 Task: Find connections with filter location Sofifi with filter topic #Motivationwith filter profile language Spanish with filter current company Cyient with filter school CMR Group of Institutions with filter industry Renewable Energy Equipment Manufacturing with filter service category Copywriting with filter keywords title Cruise Director
Action: Mouse moved to (503, 54)
Screenshot: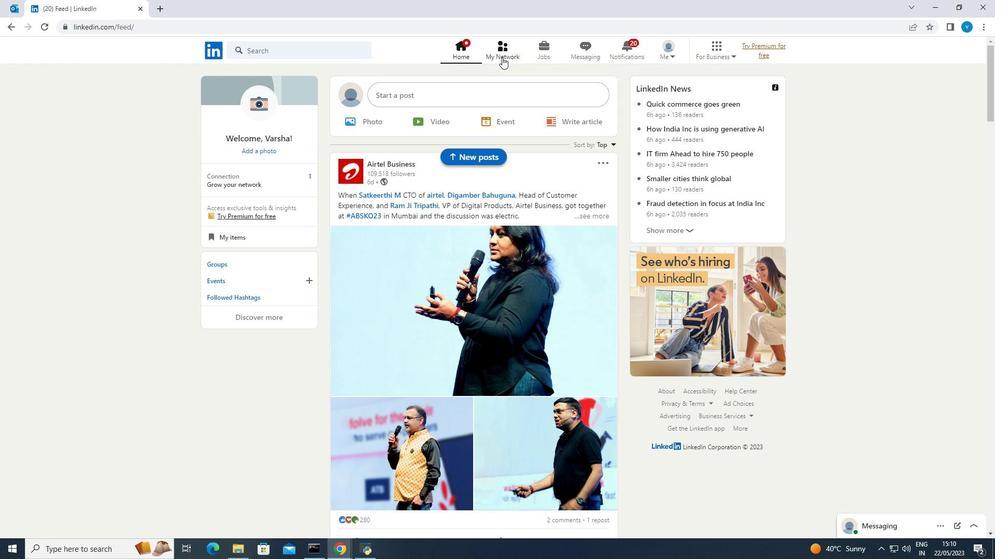 
Action: Mouse pressed left at (503, 54)
Screenshot: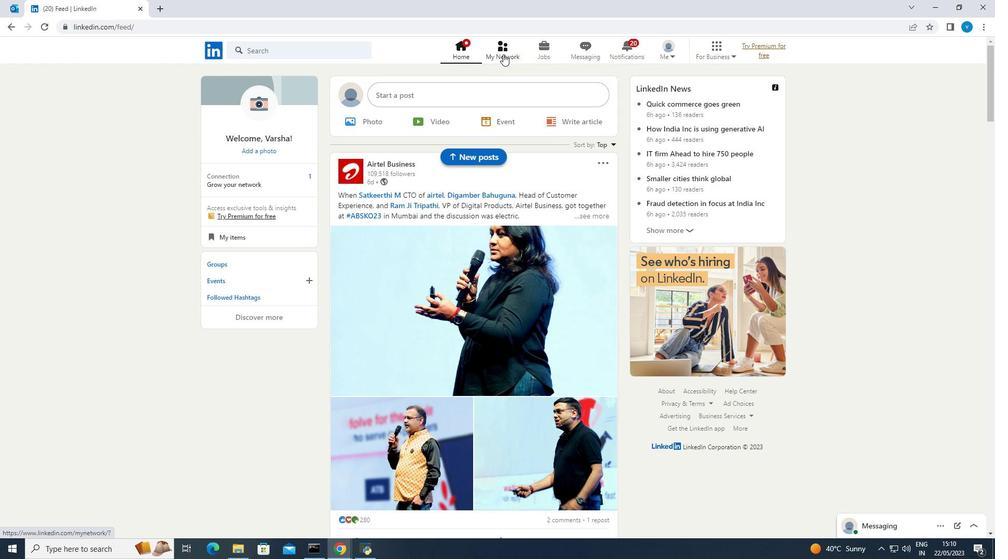 
Action: Mouse moved to (315, 107)
Screenshot: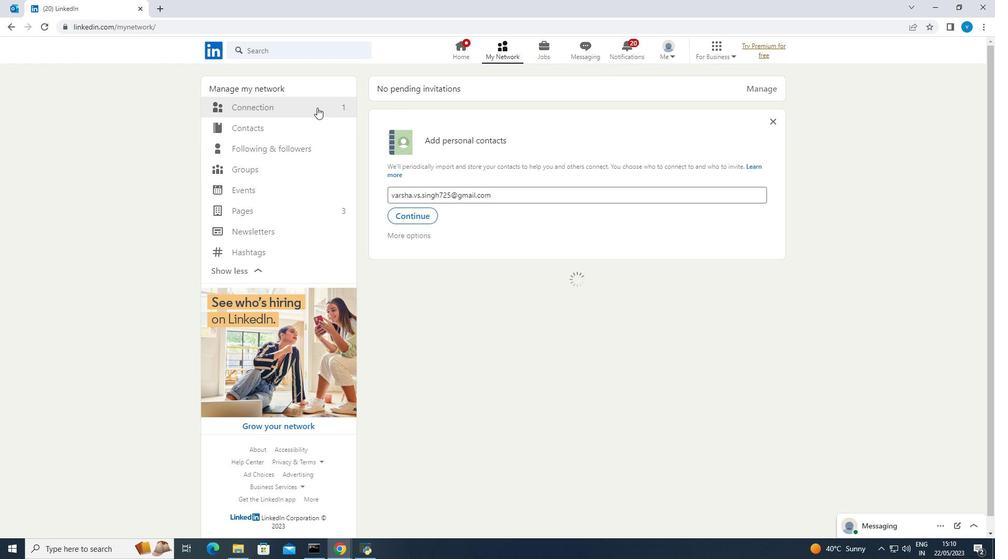 
Action: Mouse pressed left at (315, 107)
Screenshot: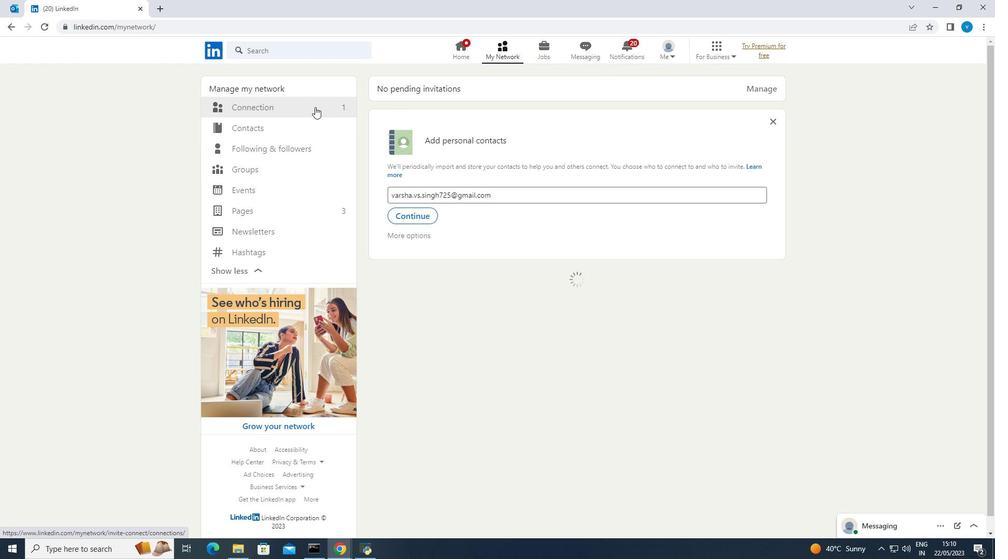 
Action: Mouse moved to (559, 105)
Screenshot: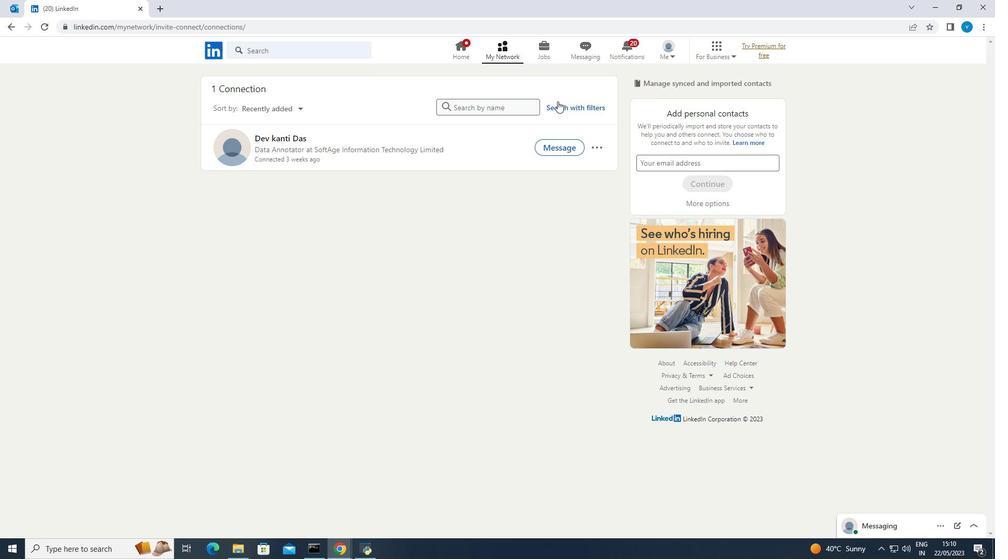 
Action: Mouse pressed left at (559, 105)
Screenshot: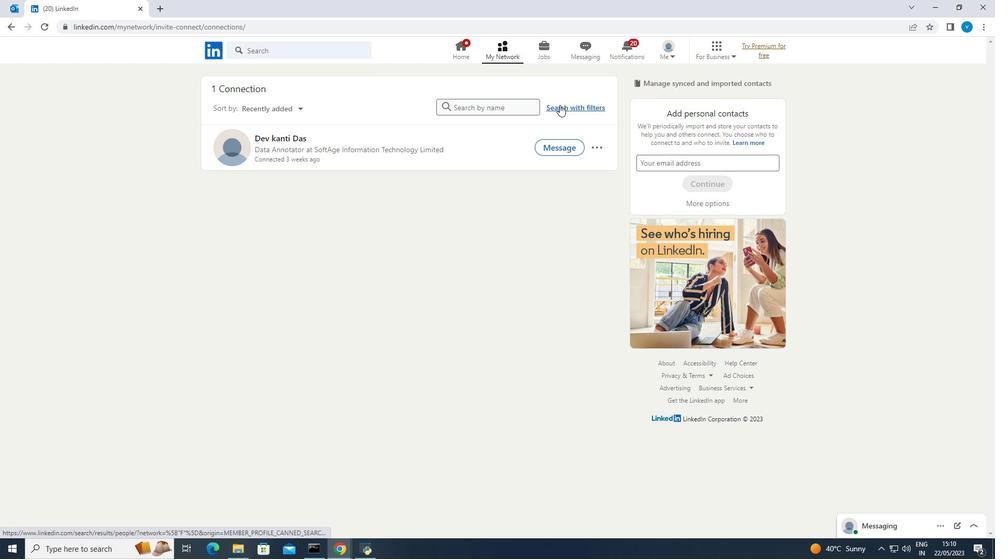 
Action: Mouse moved to (534, 80)
Screenshot: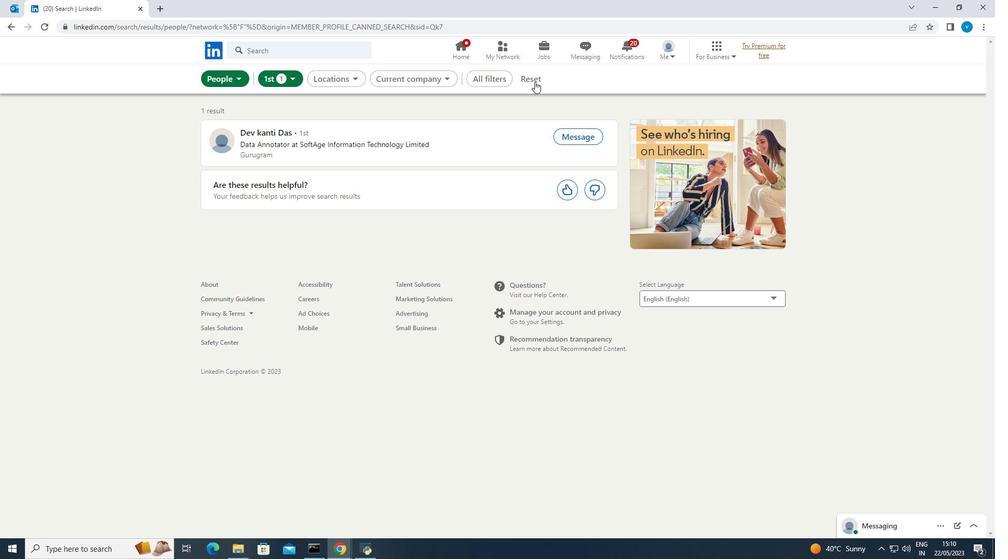 
Action: Mouse pressed left at (534, 80)
Screenshot: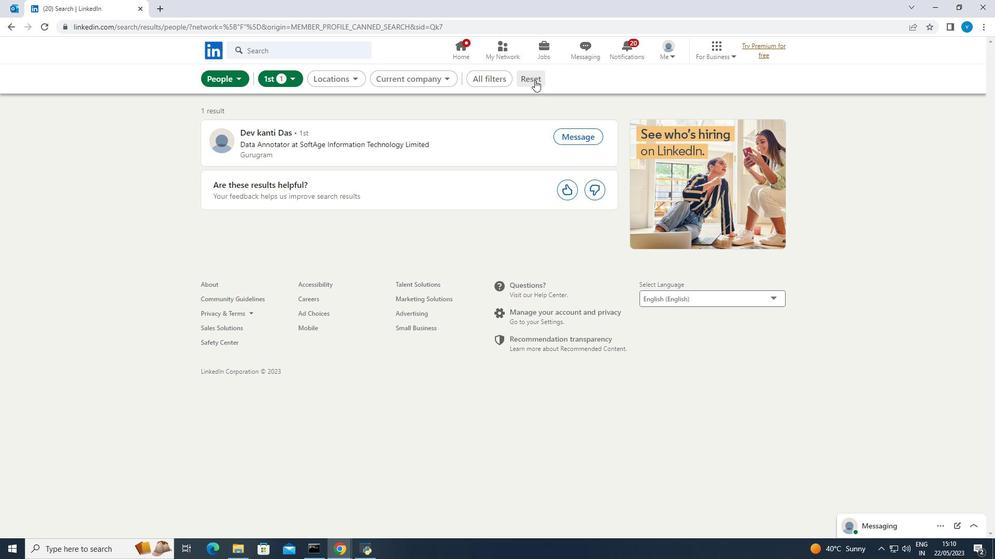 
Action: Mouse moved to (529, 80)
Screenshot: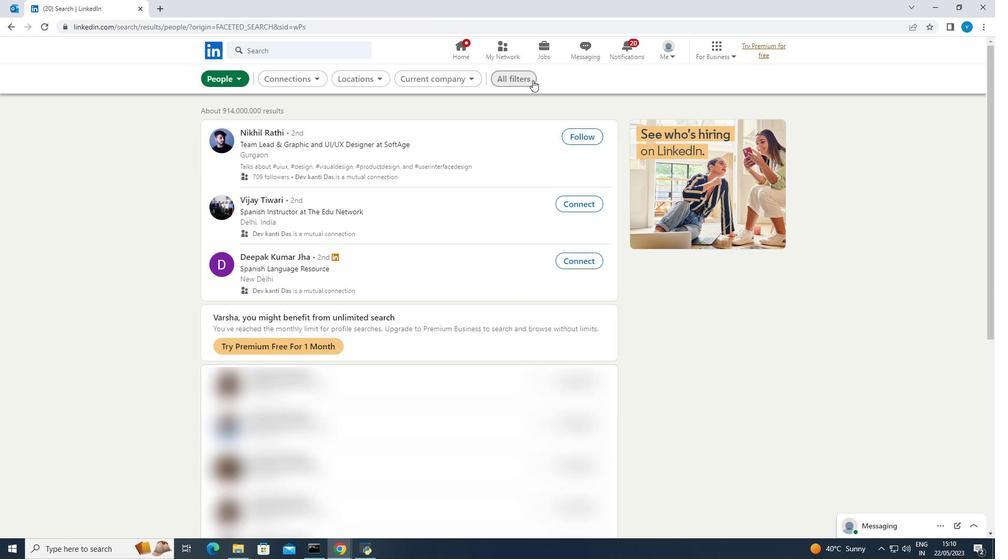 
Action: Mouse pressed left at (529, 80)
Screenshot: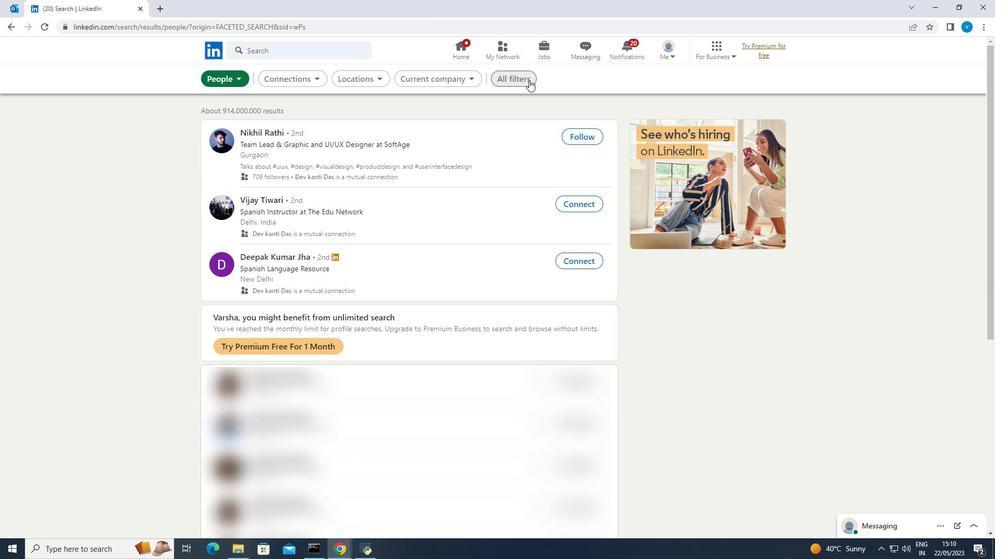 
Action: Mouse moved to (758, 182)
Screenshot: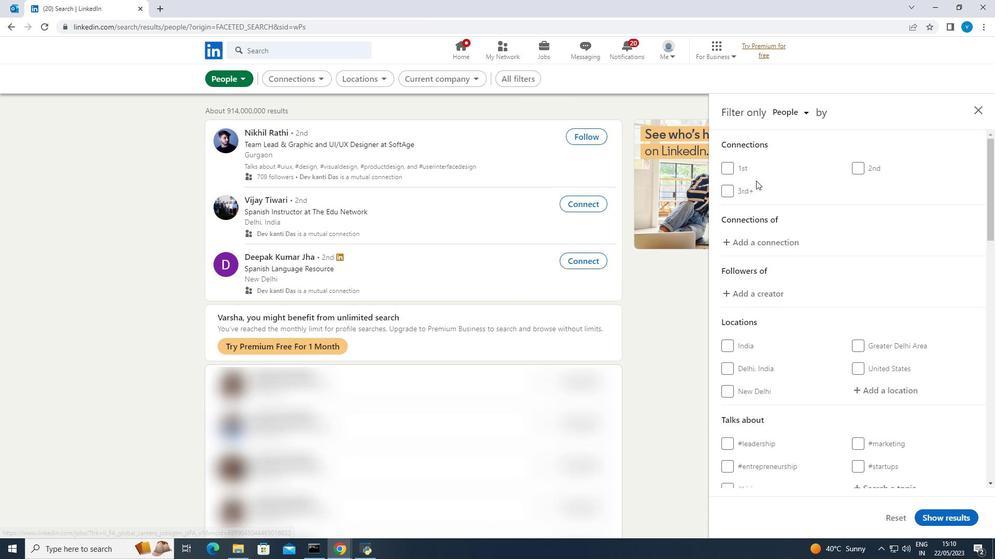 
Action: Mouse scrolled (758, 181) with delta (0, 0)
Screenshot: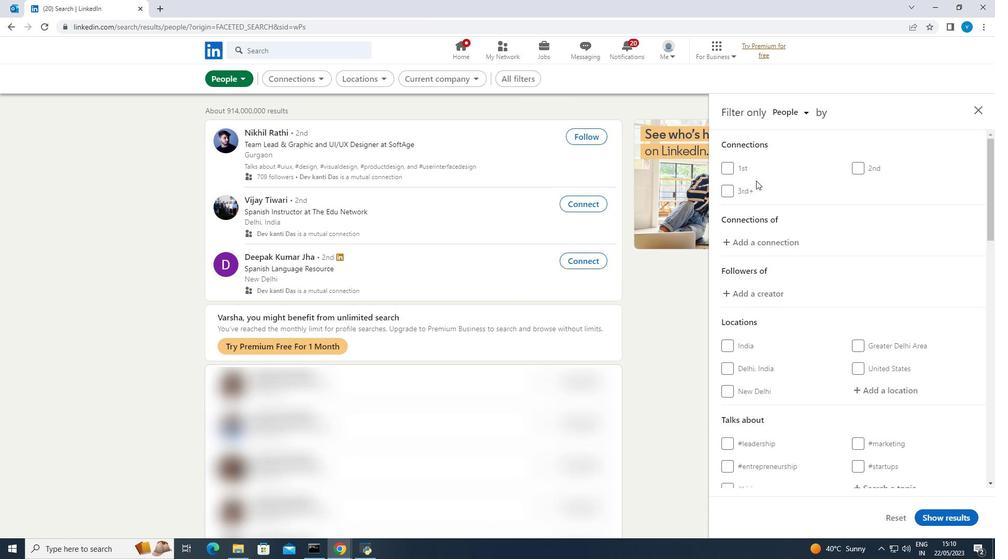 
Action: Mouse moved to (759, 182)
Screenshot: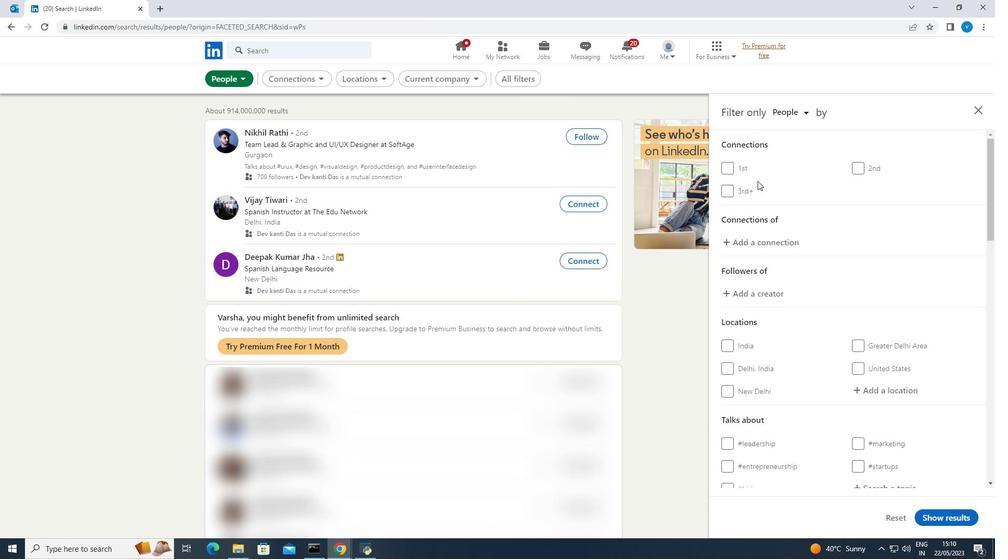 
Action: Mouse scrolled (759, 182) with delta (0, 0)
Screenshot: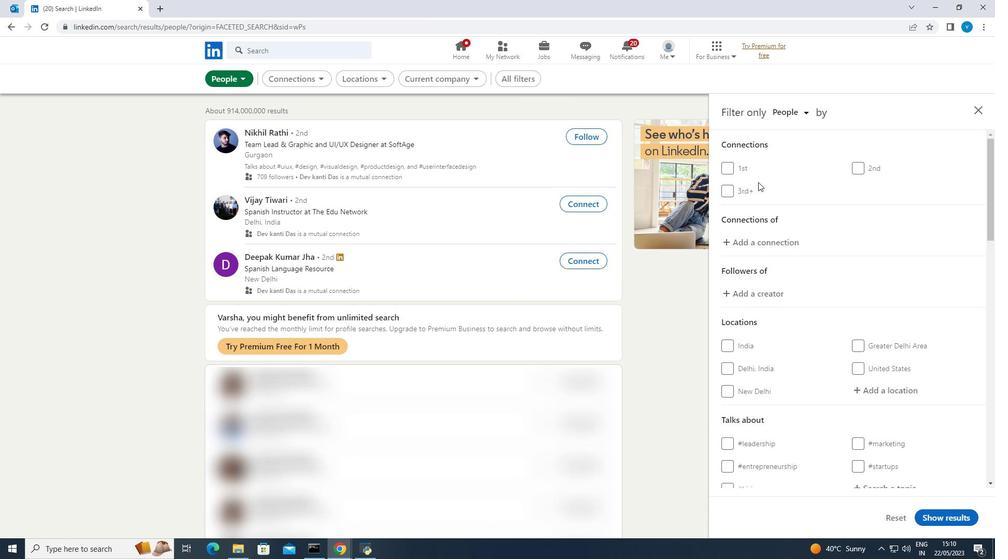 
Action: Mouse moved to (759, 182)
Screenshot: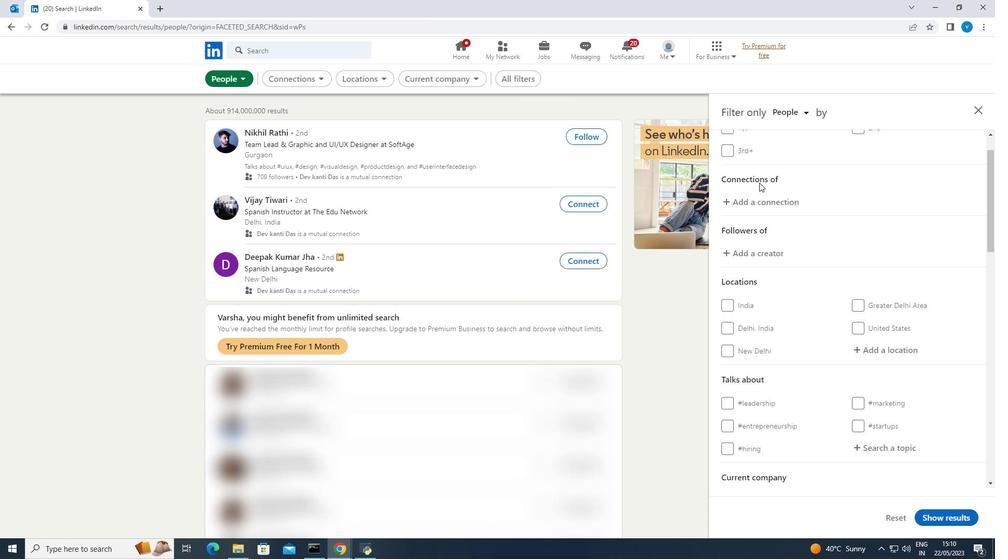 
Action: Mouse scrolled (759, 182) with delta (0, 0)
Screenshot: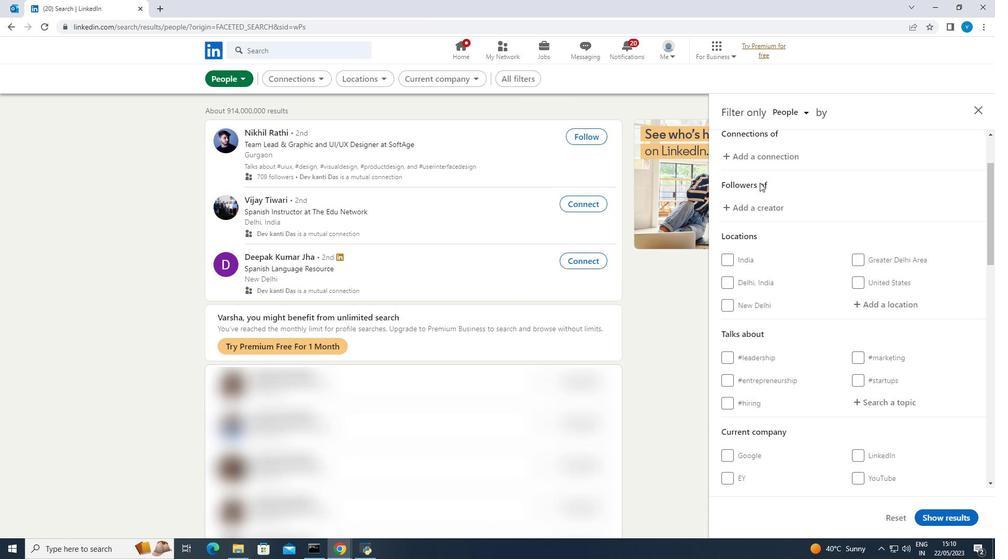 
Action: Mouse moved to (868, 230)
Screenshot: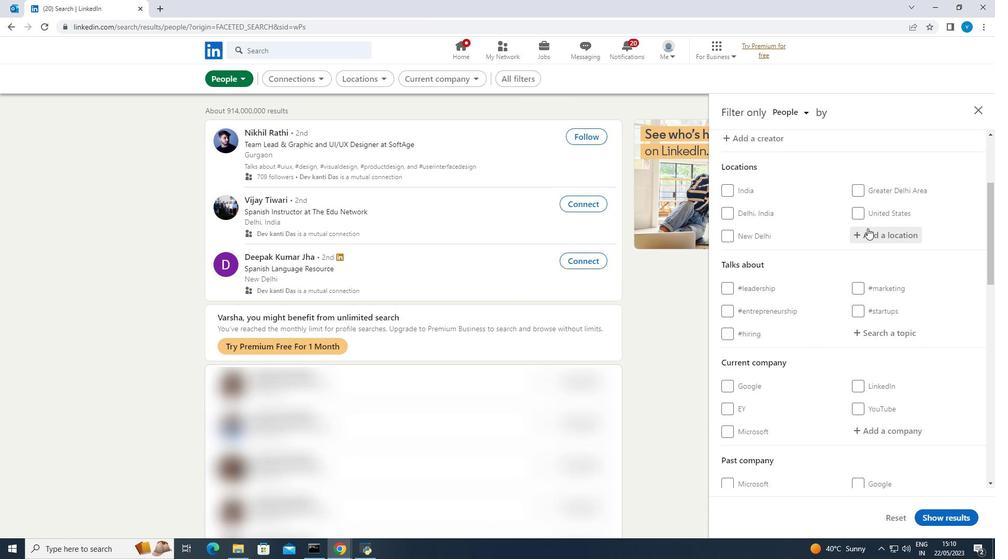 
Action: Mouse pressed left at (868, 230)
Screenshot: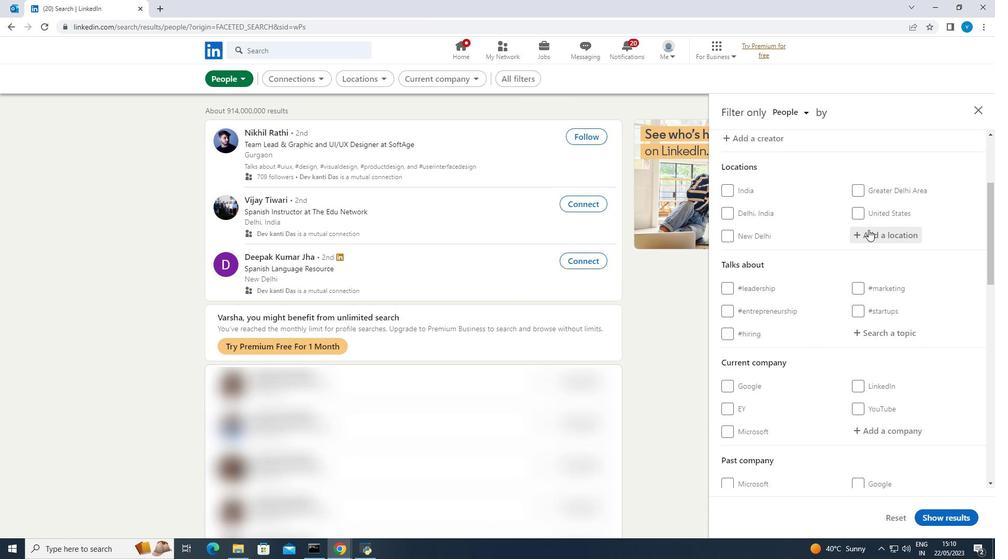 
Action: Mouse moved to (831, 245)
Screenshot: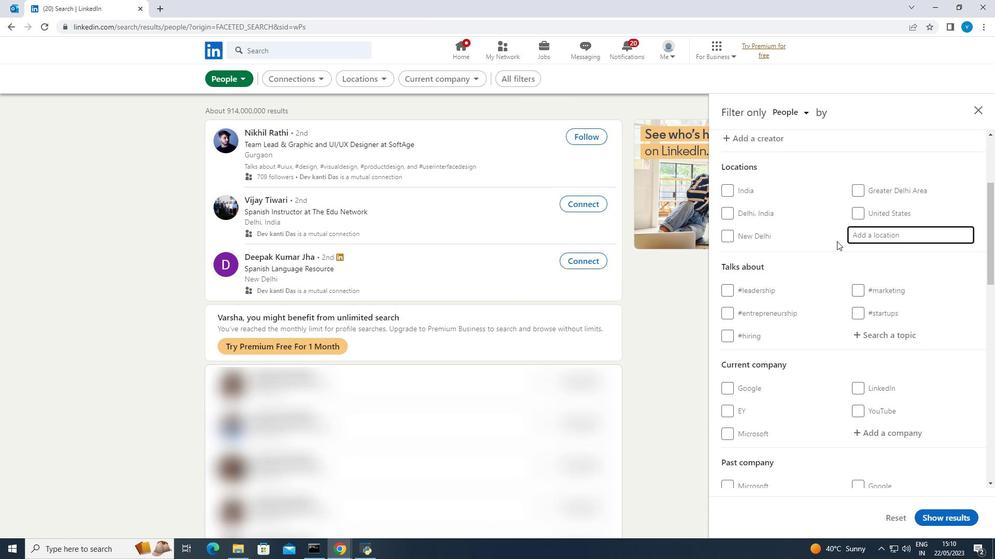 
Action: Key pressed <Key.shift><Key.shift><Key.shift>Sofifi
Screenshot: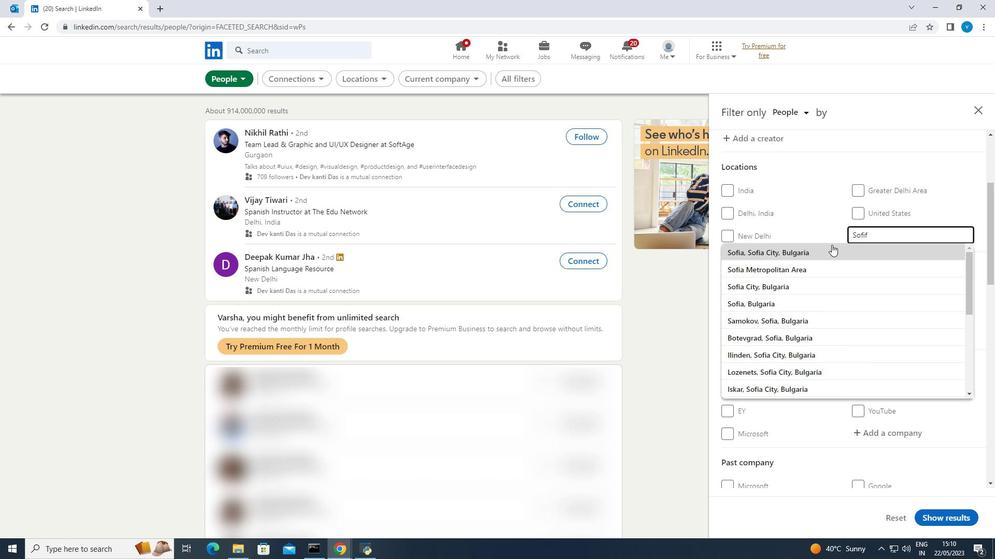 
Action: Mouse moved to (883, 332)
Screenshot: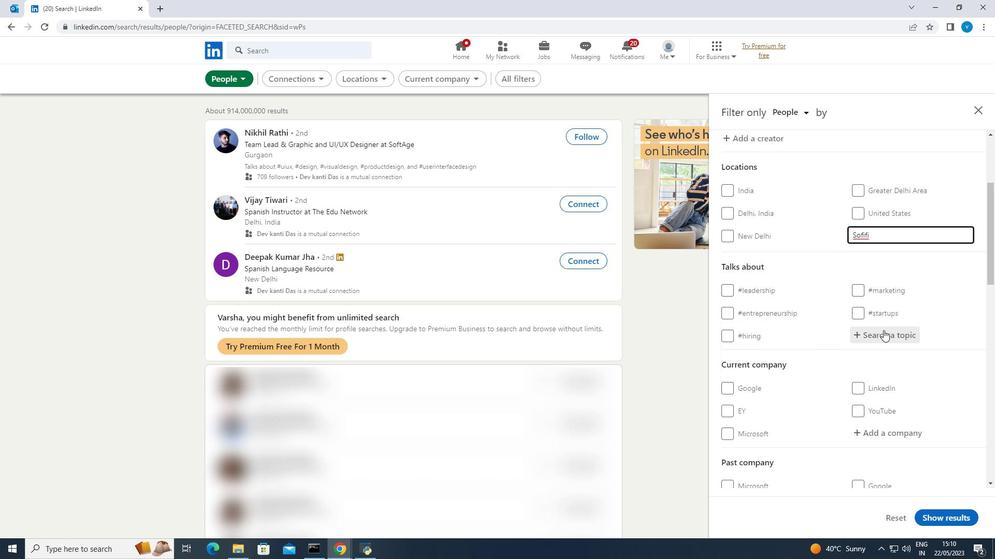 
Action: Mouse pressed left at (883, 332)
Screenshot: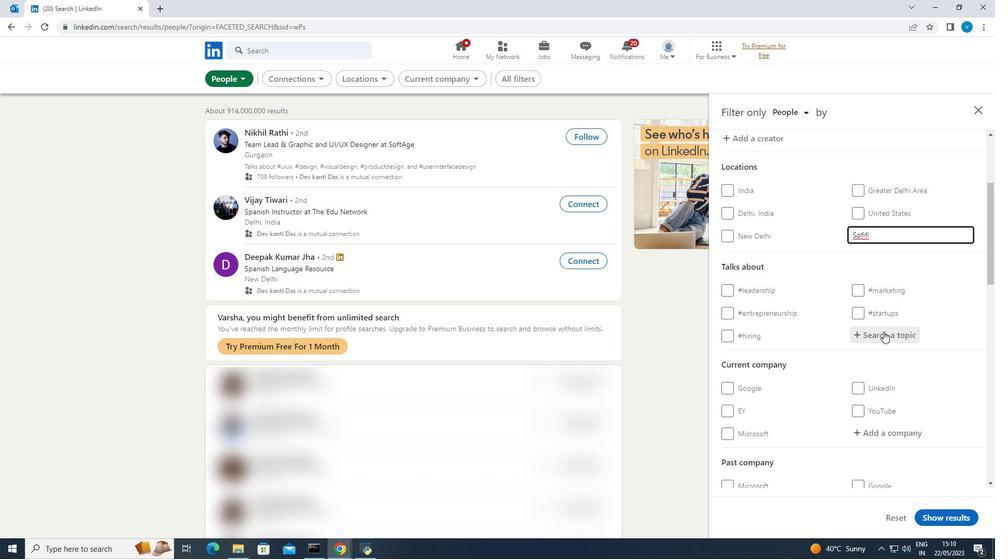 
Action: Mouse moved to (878, 328)
Screenshot: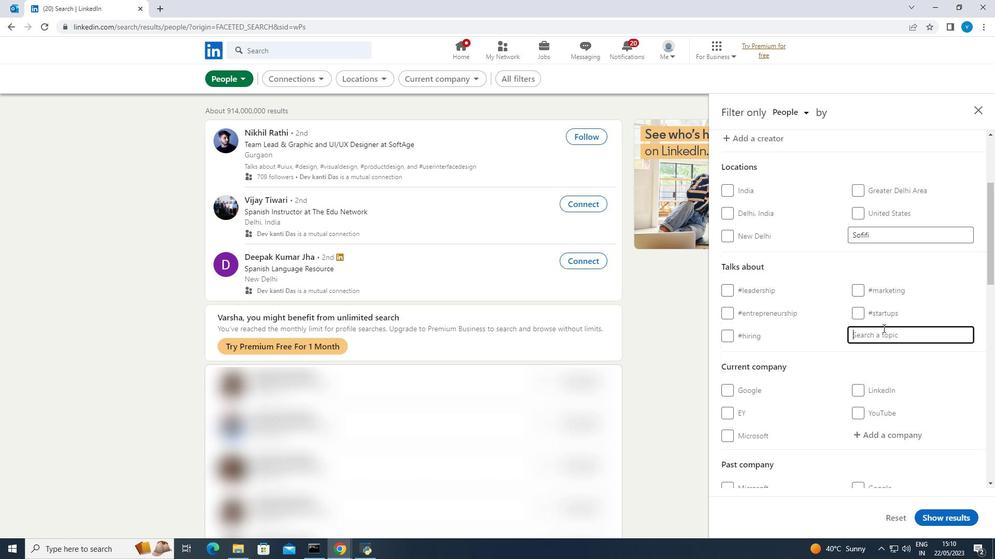
Action: Key pressed <Key.shift><Key.shift><Key.shift><Key.shift>#<Key.shift><Key.shift><Key.shift><Key.shift>Motivation
Screenshot: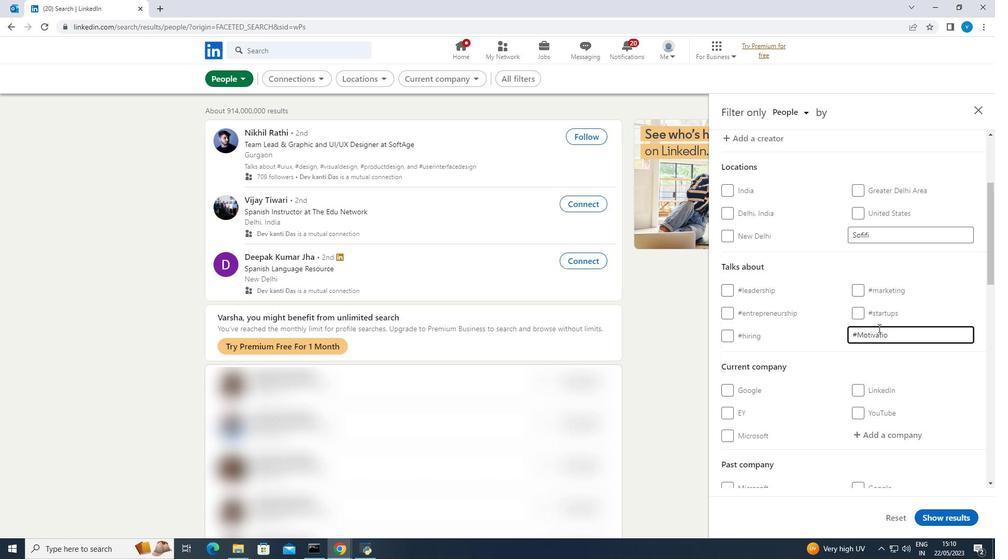 
Action: Mouse moved to (843, 336)
Screenshot: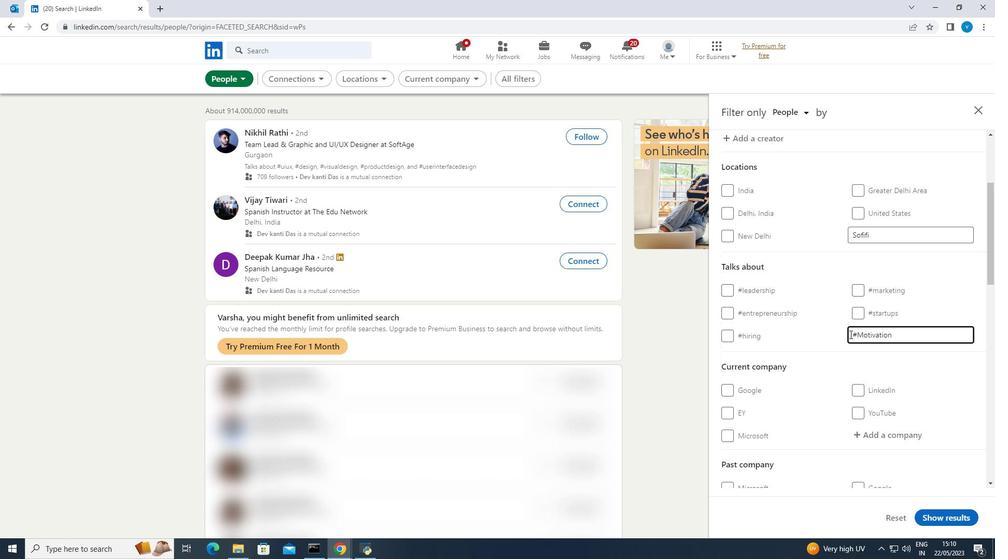 
Action: Mouse scrolled (843, 335) with delta (0, 0)
Screenshot: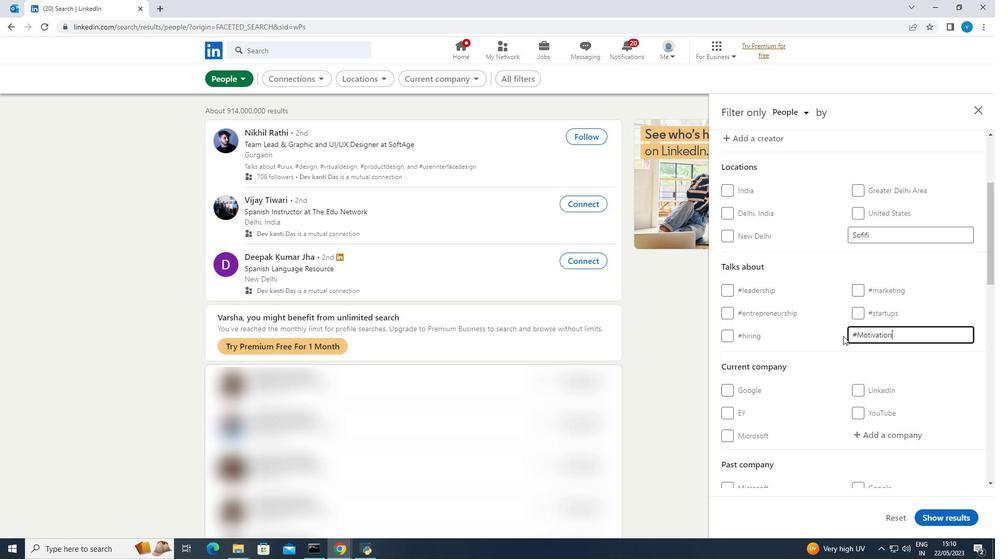 
Action: Mouse scrolled (843, 335) with delta (0, 0)
Screenshot: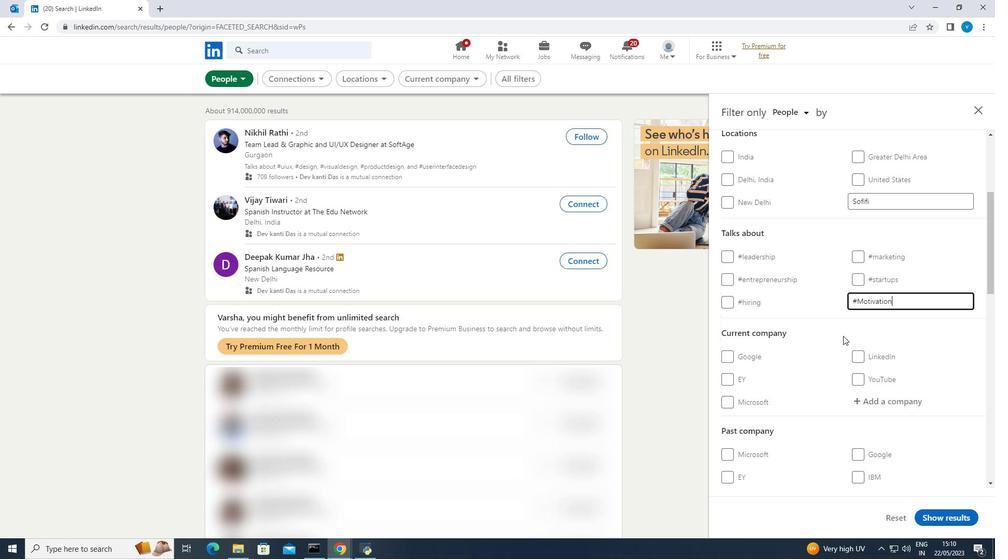 
Action: Mouse moved to (843, 336)
Screenshot: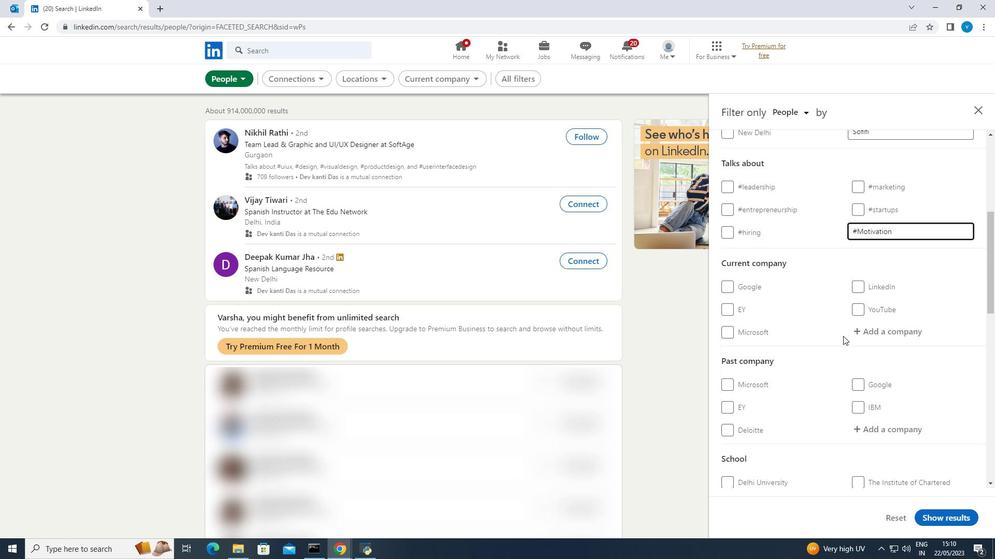 
Action: Mouse scrolled (843, 335) with delta (0, 0)
Screenshot: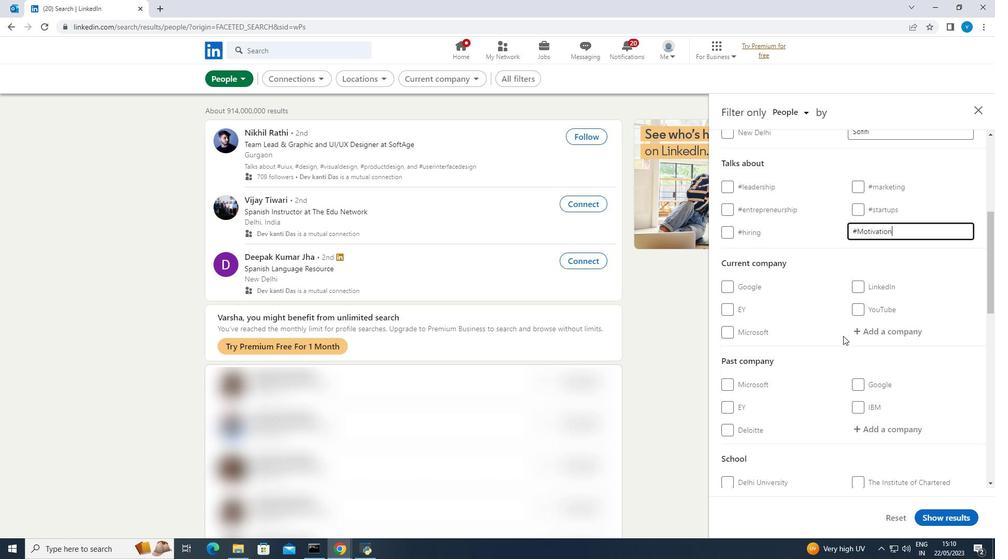 
Action: Mouse scrolled (843, 335) with delta (0, 0)
Screenshot: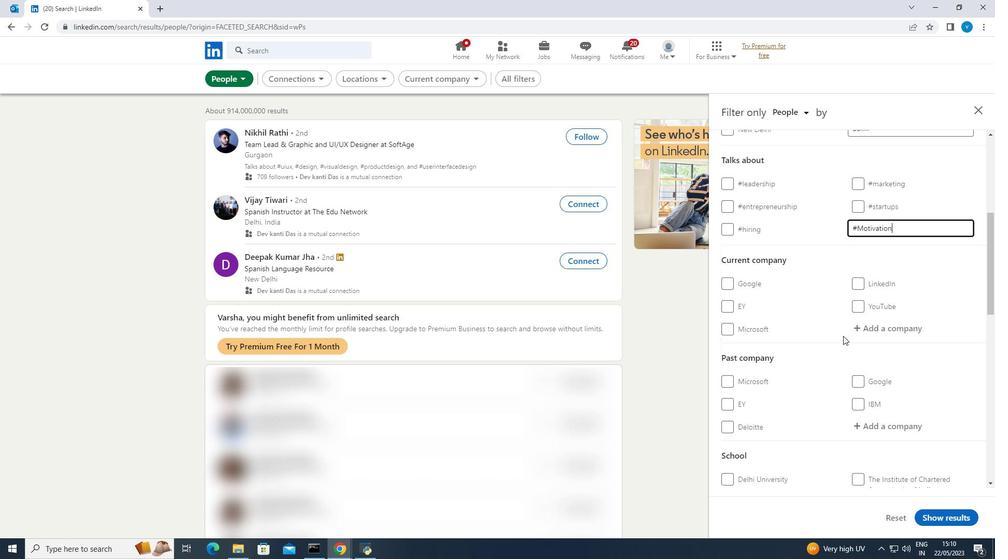 
Action: Mouse scrolled (843, 335) with delta (0, 0)
Screenshot: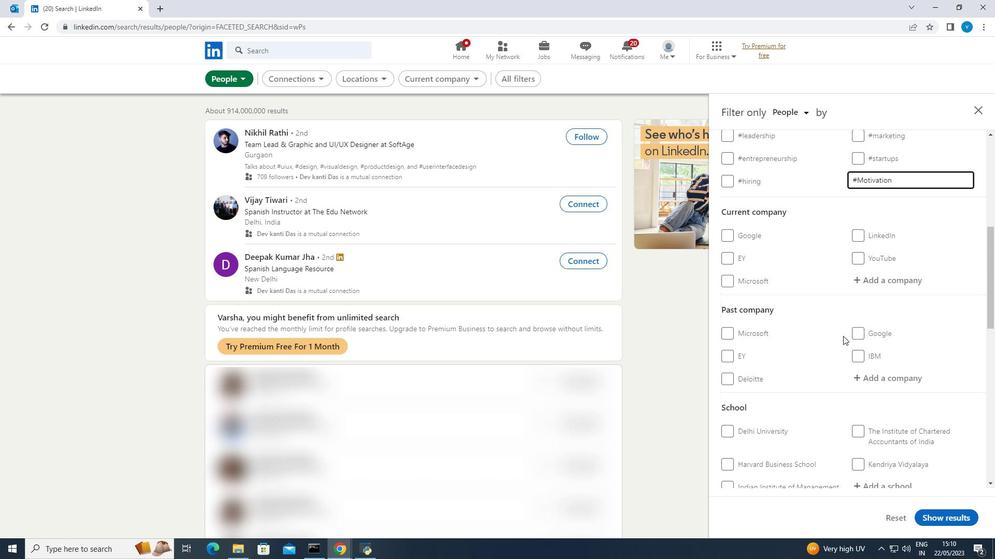 
Action: Mouse scrolled (843, 335) with delta (0, 0)
Screenshot: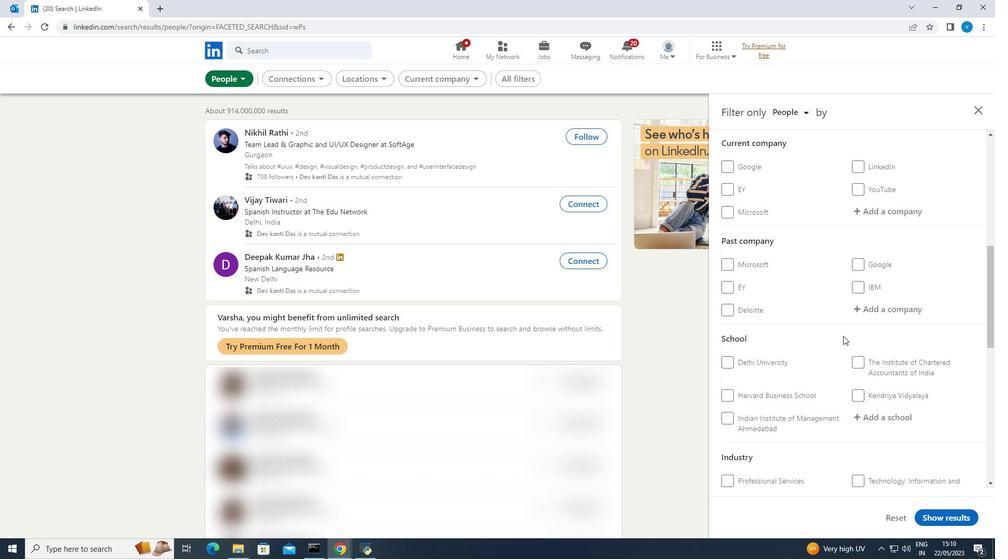 
Action: Mouse moved to (842, 336)
Screenshot: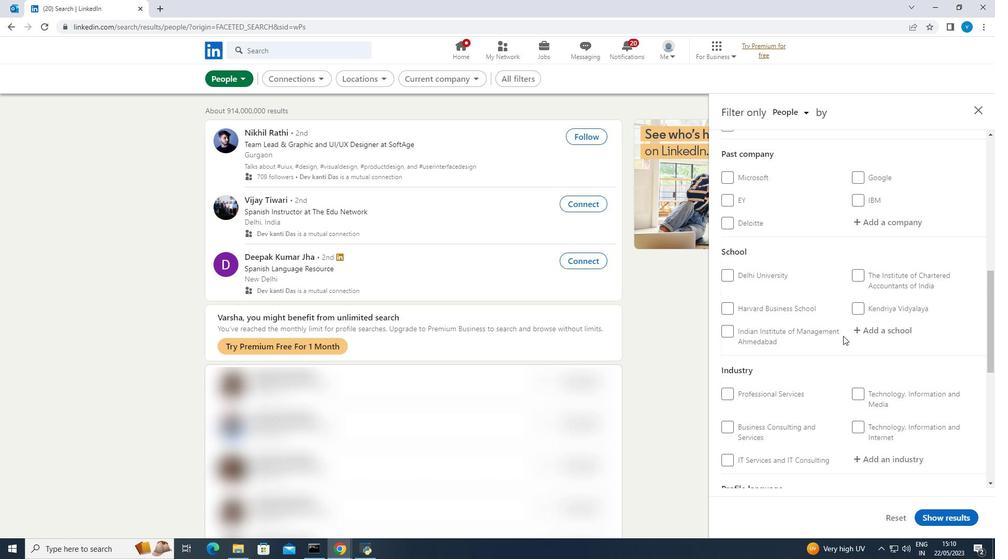 
Action: Mouse scrolled (842, 335) with delta (0, 0)
Screenshot: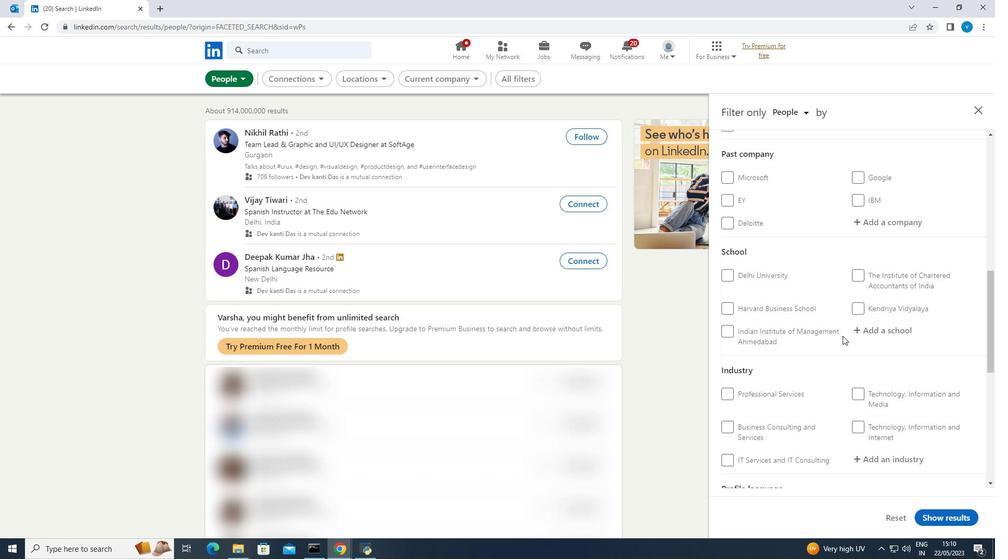
Action: Mouse scrolled (842, 335) with delta (0, 0)
Screenshot: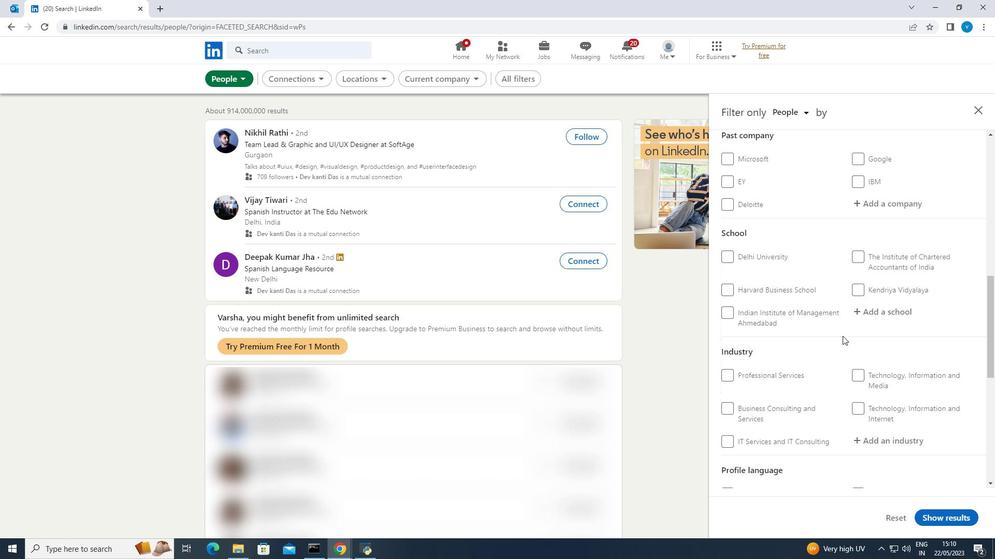 
Action: Mouse scrolled (842, 335) with delta (0, 0)
Screenshot: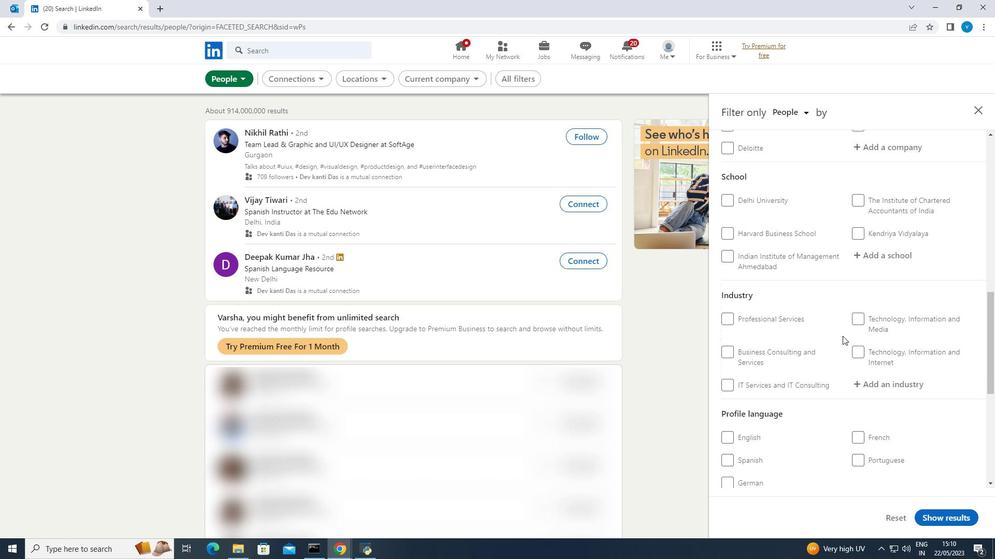 
Action: Mouse moved to (729, 381)
Screenshot: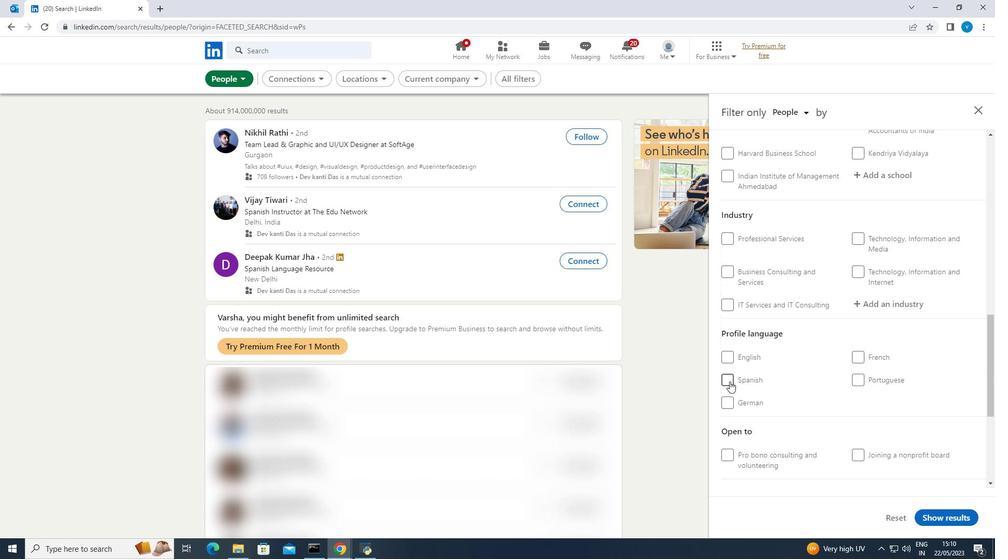 
Action: Mouse pressed left at (729, 381)
Screenshot: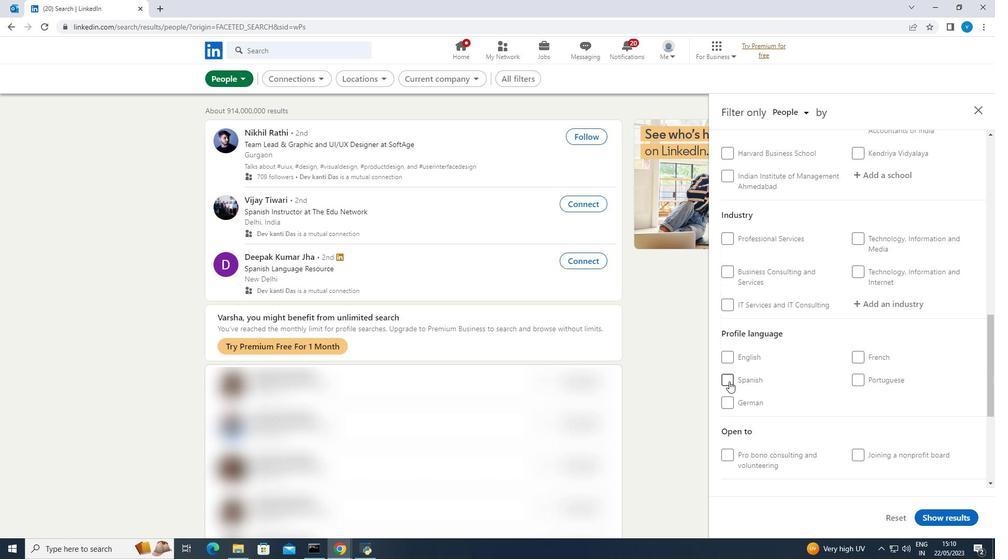 
Action: Mouse moved to (794, 364)
Screenshot: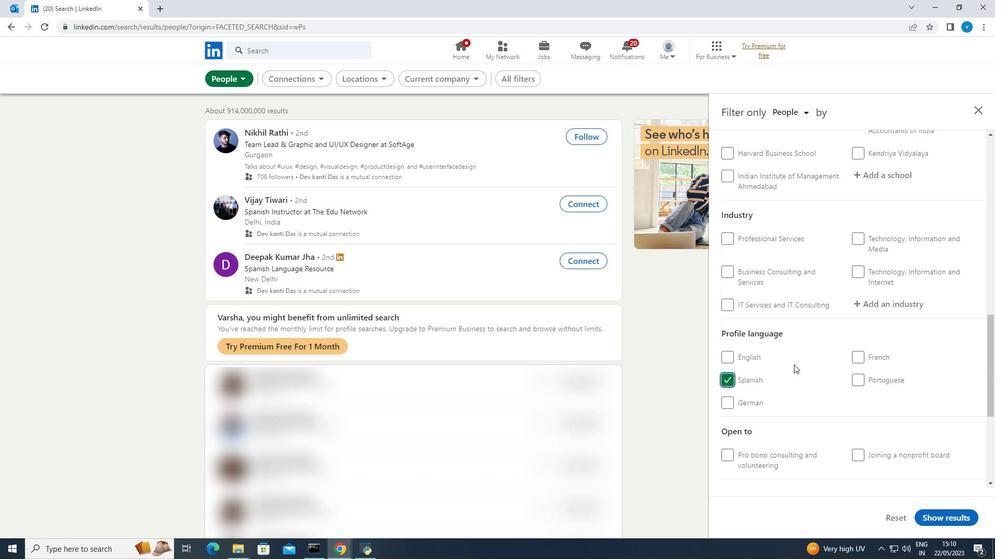
Action: Mouse scrolled (794, 364) with delta (0, 0)
Screenshot: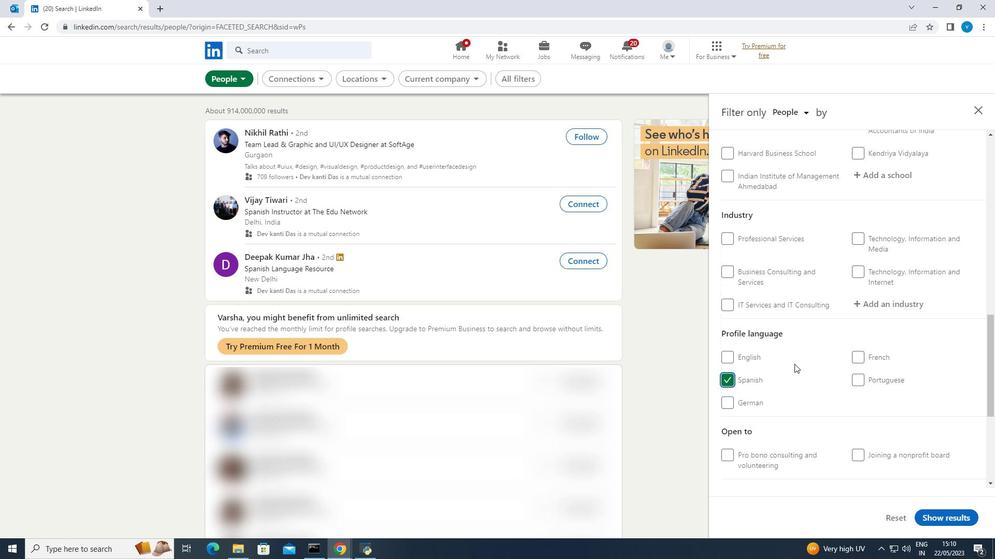 
Action: Mouse moved to (795, 364)
Screenshot: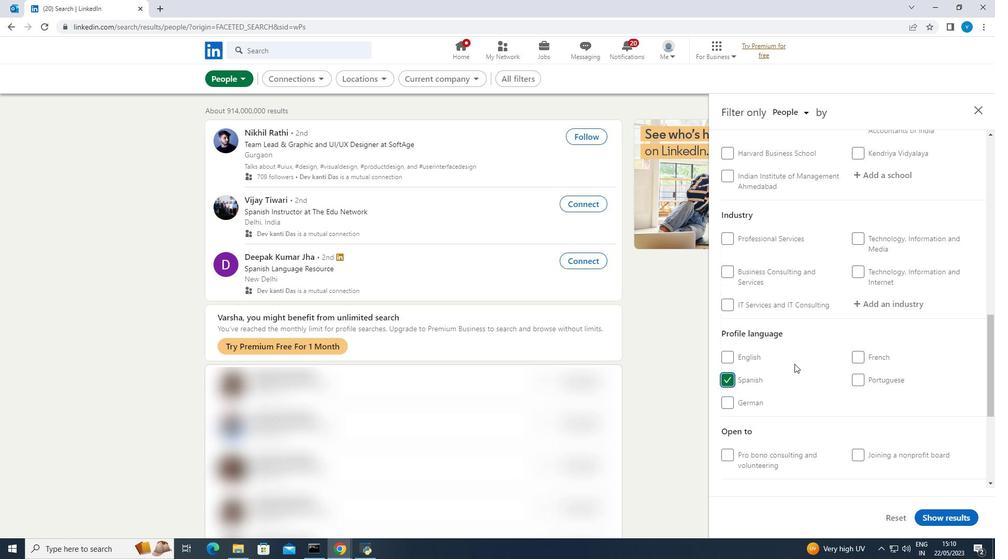 
Action: Mouse scrolled (795, 364) with delta (0, 0)
Screenshot: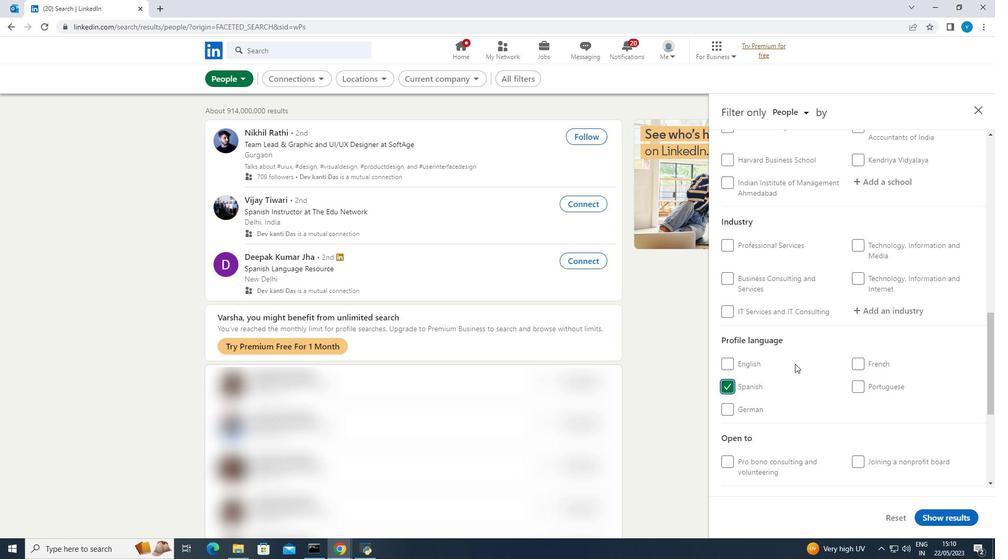 
Action: Mouse moved to (796, 363)
Screenshot: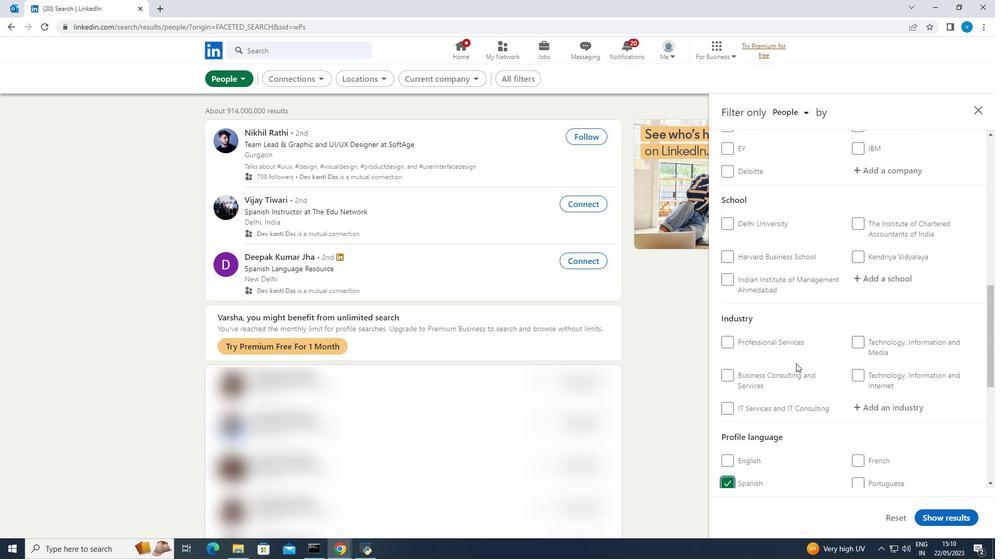 
Action: Mouse scrolled (796, 364) with delta (0, 0)
Screenshot: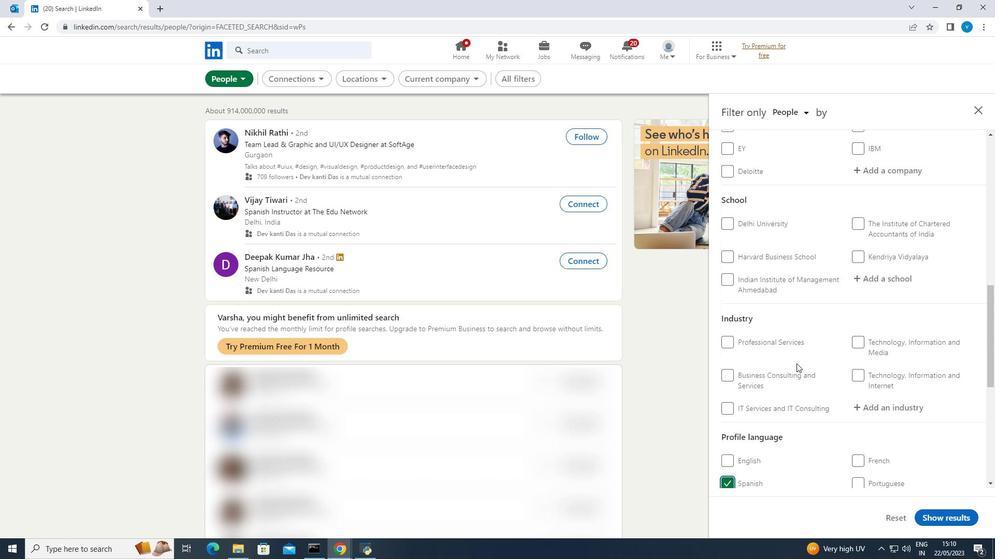
Action: Mouse scrolled (796, 364) with delta (0, 0)
Screenshot: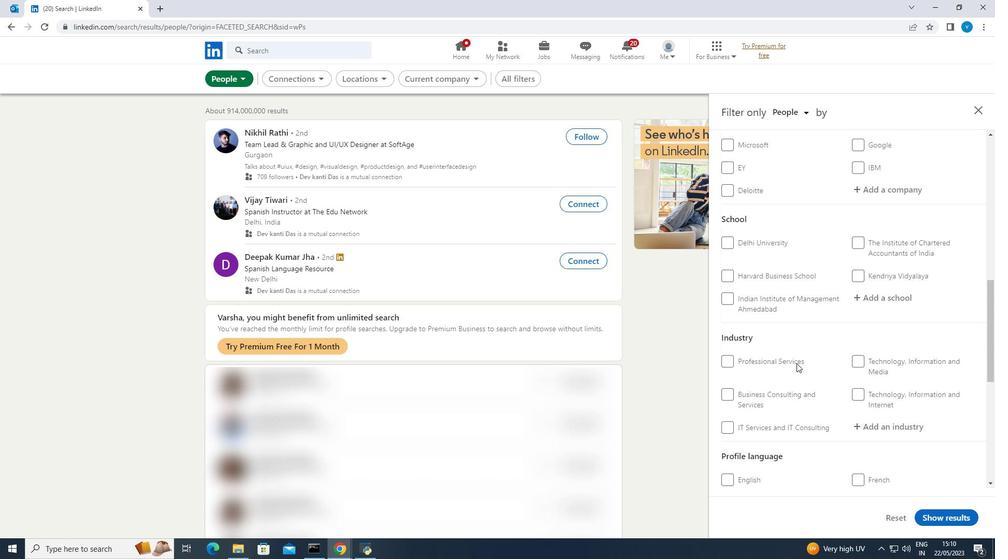 
Action: Mouse scrolled (796, 364) with delta (0, 0)
Screenshot: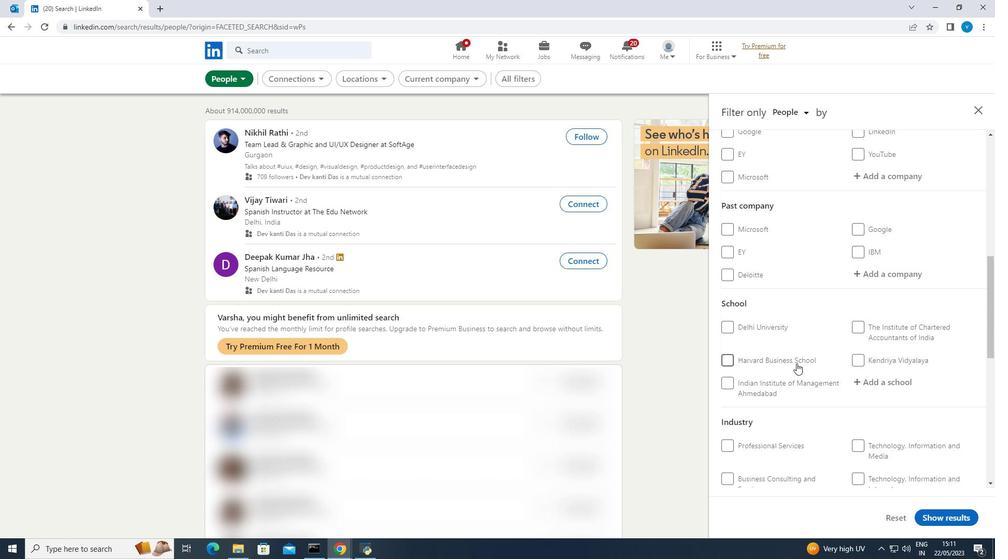 
Action: Mouse scrolled (796, 364) with delta (0, 0)
Screenshot: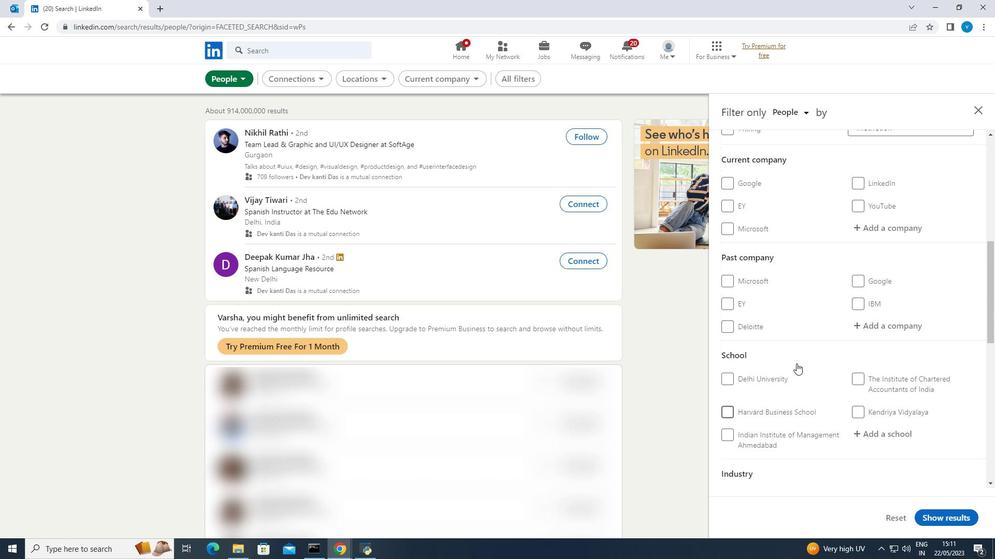 
Action: Mouse moved to (864, 280)
Screenshot: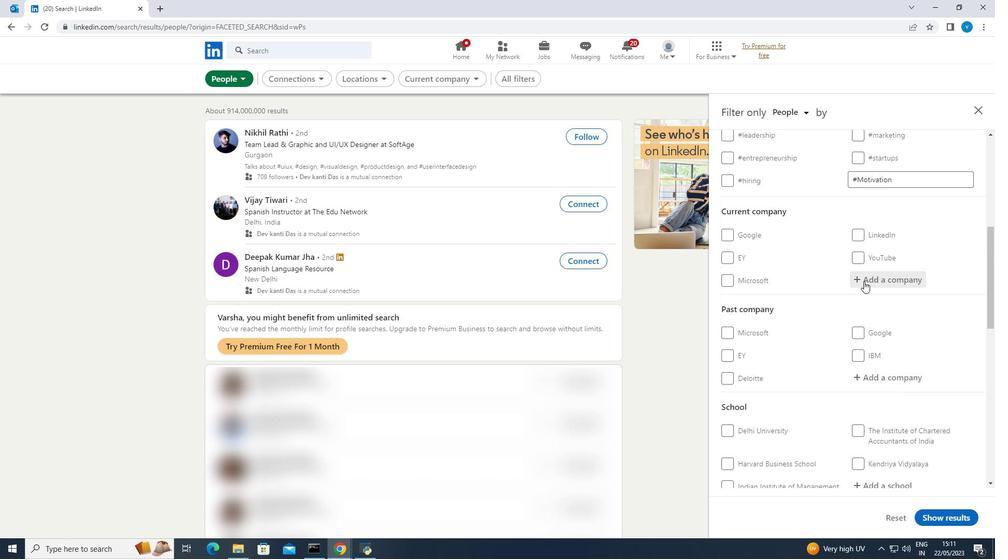 
Action: Mouse pressed left at (864, 280)
Screenshot: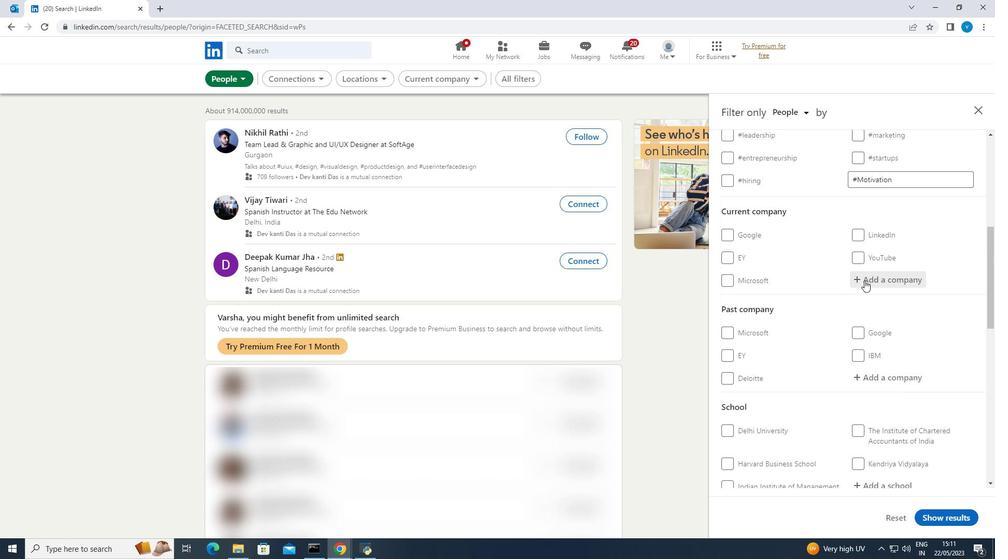 
Action: Key pressed <Key.shift><Key.shift><Key.shift><Key.shift><Key.shift><Key.shift><Key.shift>Cyient
Screenshot: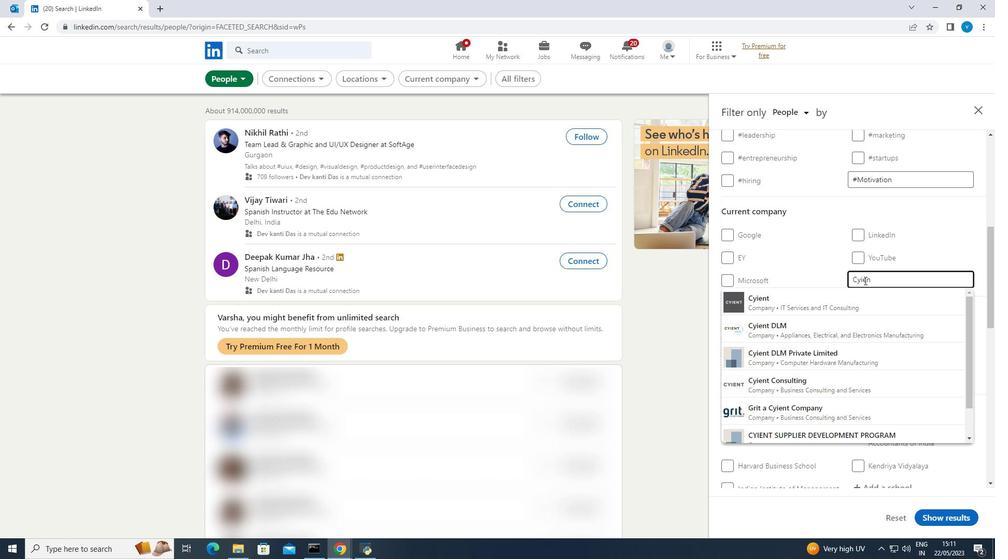 
Action: Mouse moved to (813, 303)
Screenshot: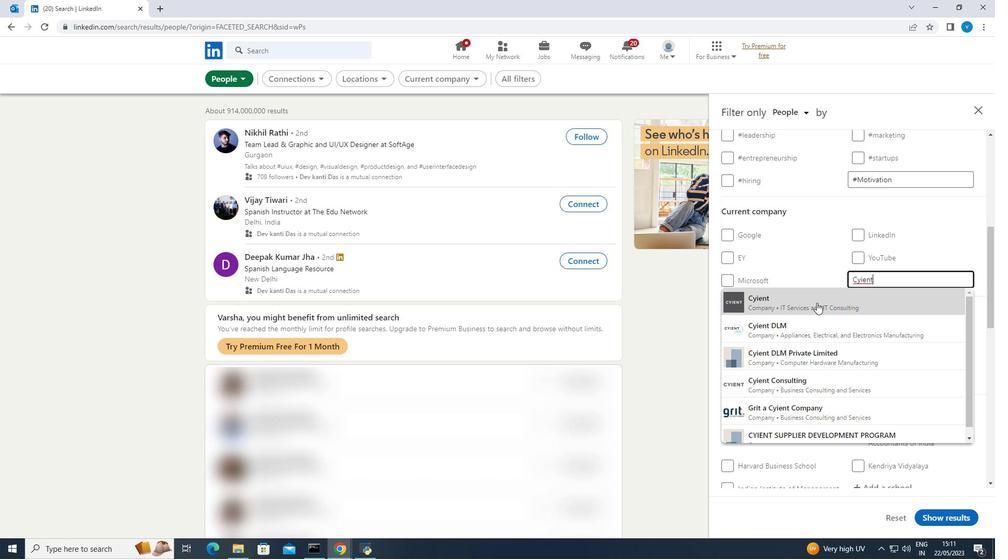 
Action: Mouse pressed left at (813, 303)
Screenshot: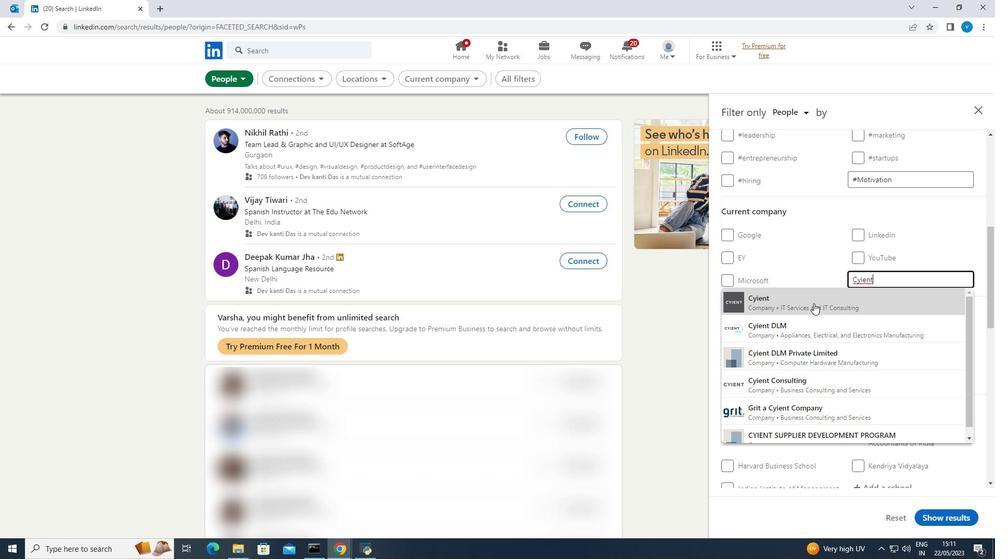 
Action: Mouse moved to (814, 303)
Screenshot: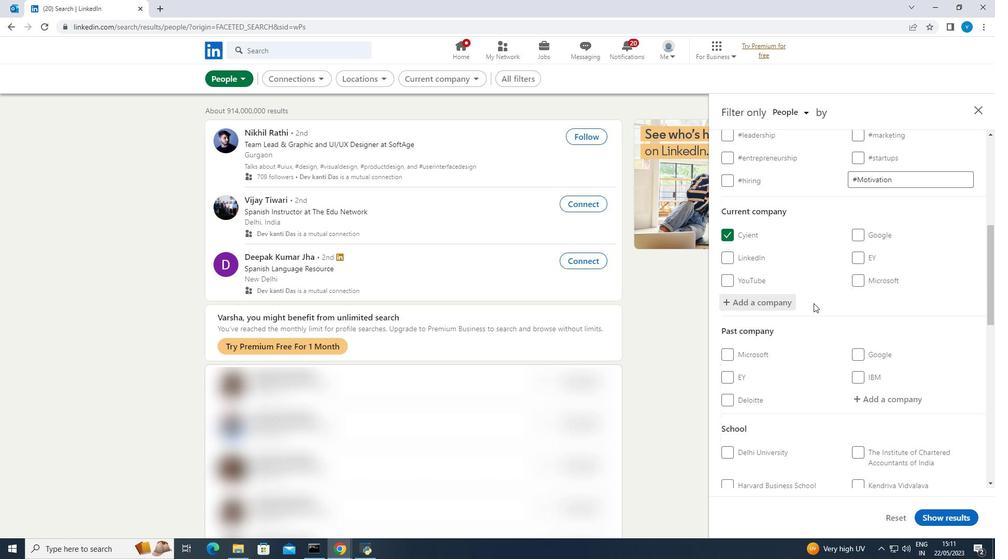 
Action: Mouse scrolled (814, 303) with delta (0, 0)
Screenshot: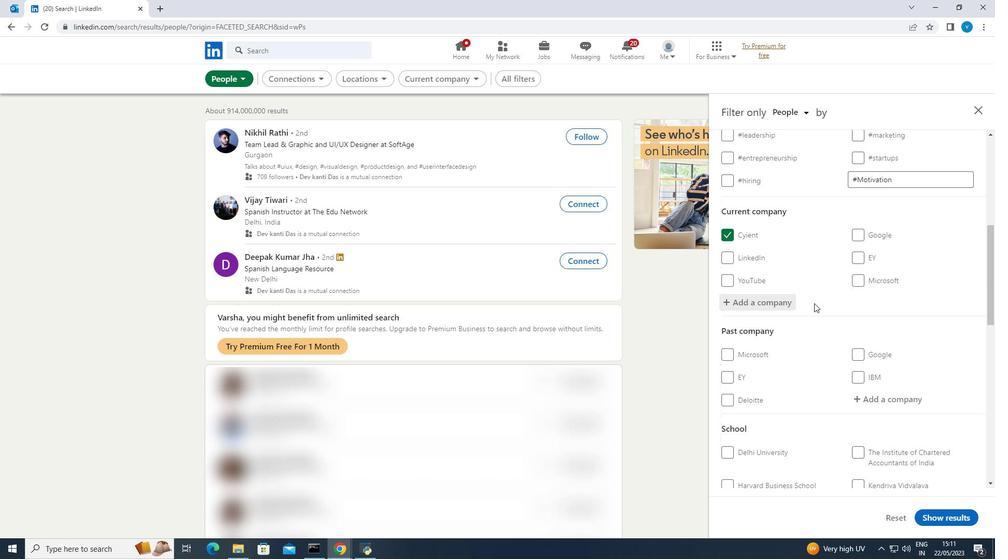
Action: Mouse scrolled (814, 303) with delta (0, 0)
Screenshot: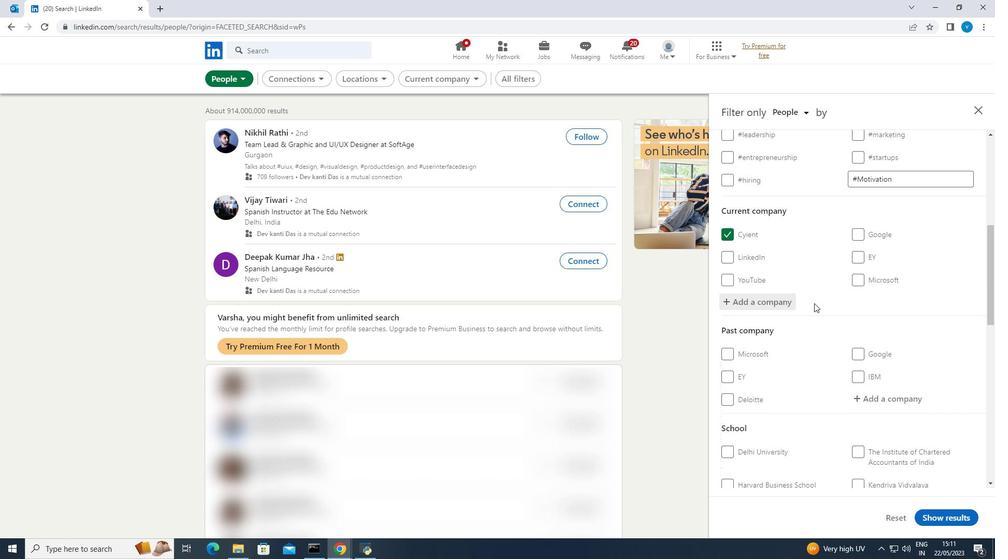 
Action: Mouse moved to (814, 303)
Screenshot: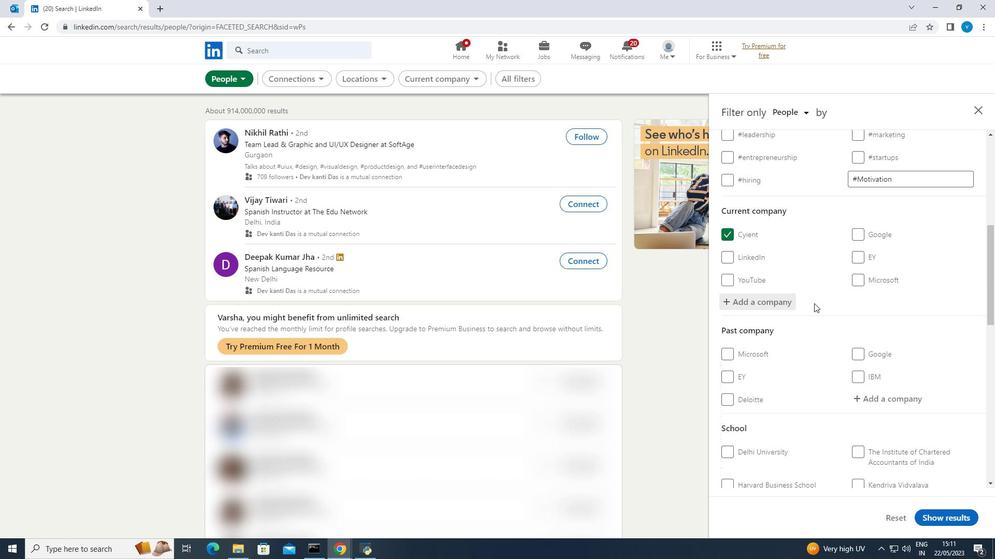 
Action: Mouse scrolled (814, 302) with delta (0, 0)
Screenshot: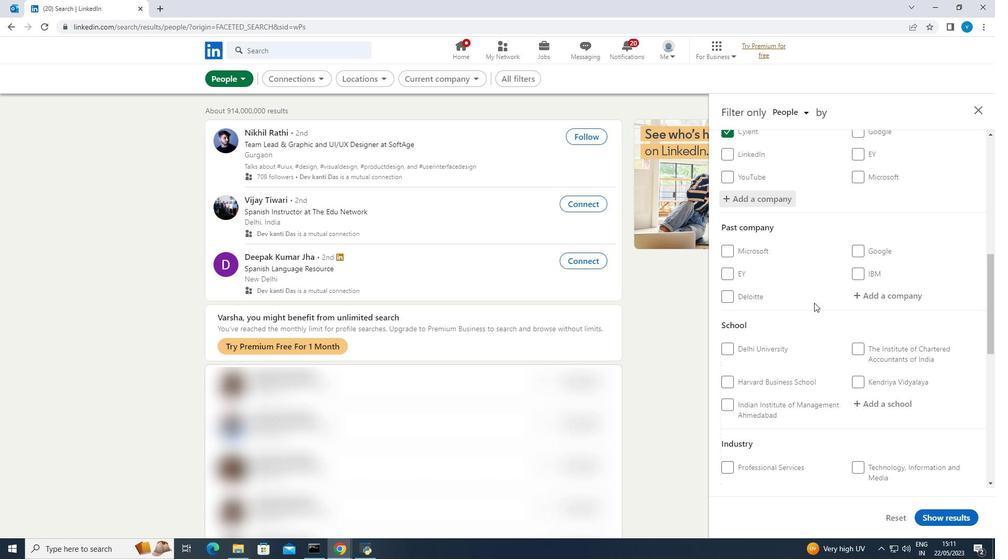 
Action: Mouse moved to (873, 350)
Screenshot: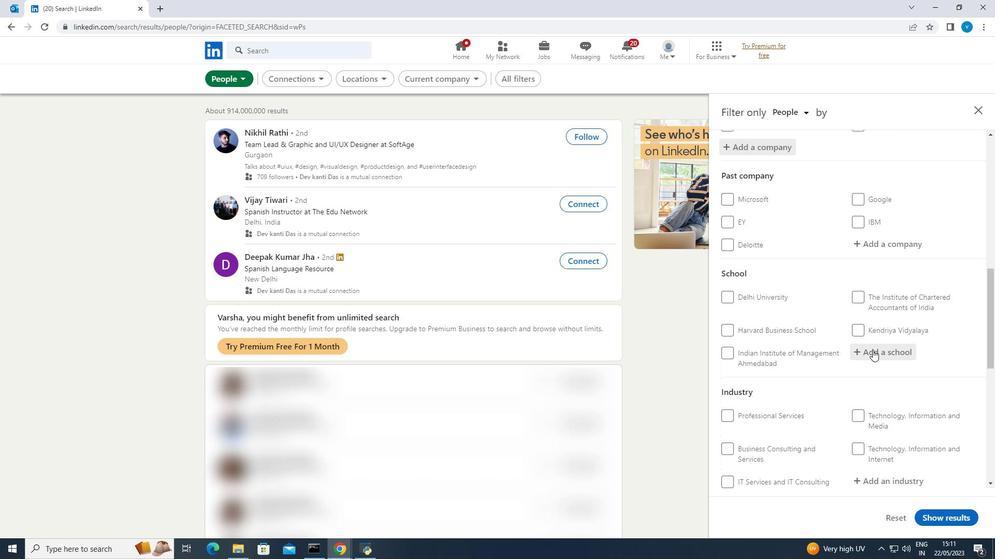 
Action: Mouse pressed left at (873, 350)
Screenshot: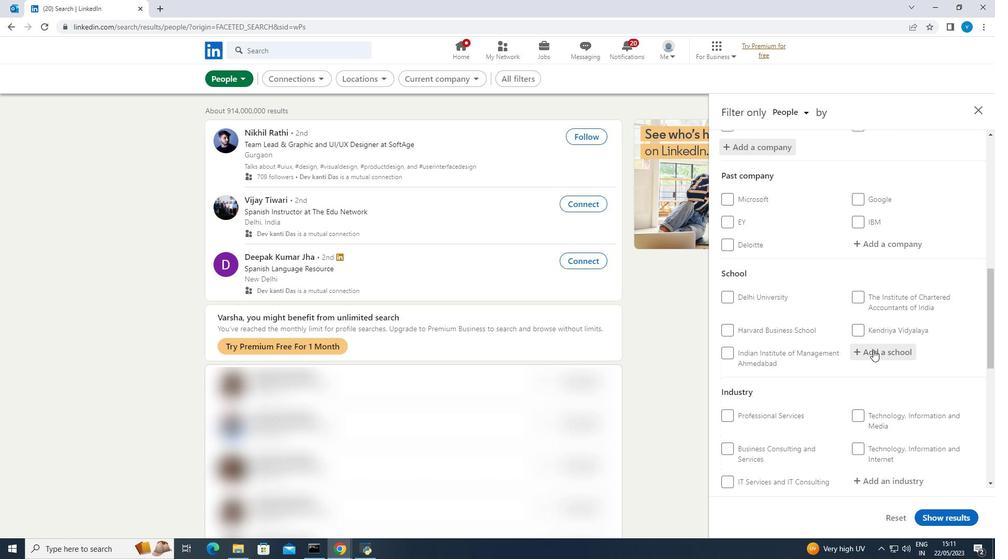 
Action: Mouse moved to (870, 345)
Screenshot: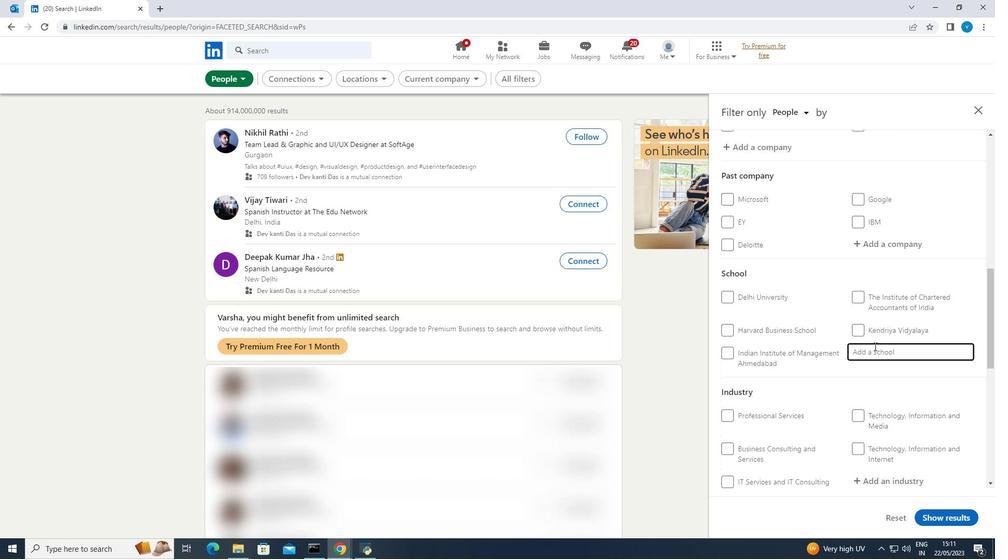 
Action: Key pressed <Key.shift>CMR<Key.space><Key.shift><Key.shift><Key.shift><Key.shift>Group
Screenshot: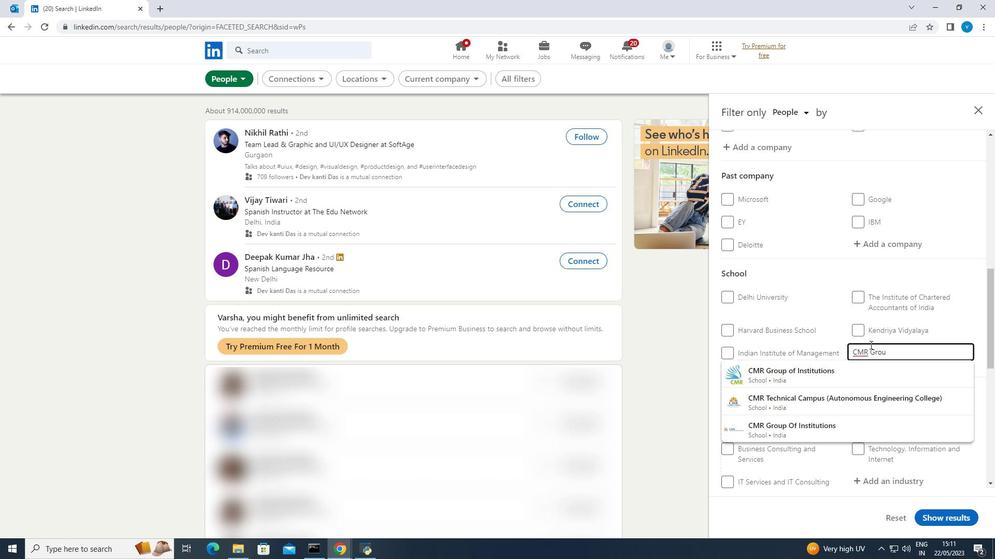 
Action: Mouse moved to (828, 369)
Screenshot: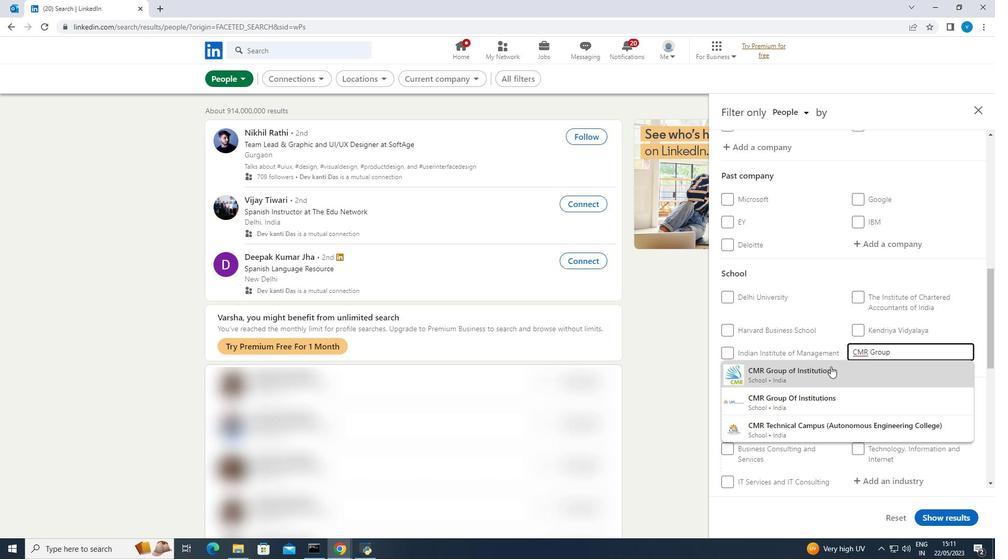 
Action: Mouse pressed left at (828, 369)
Screenshot: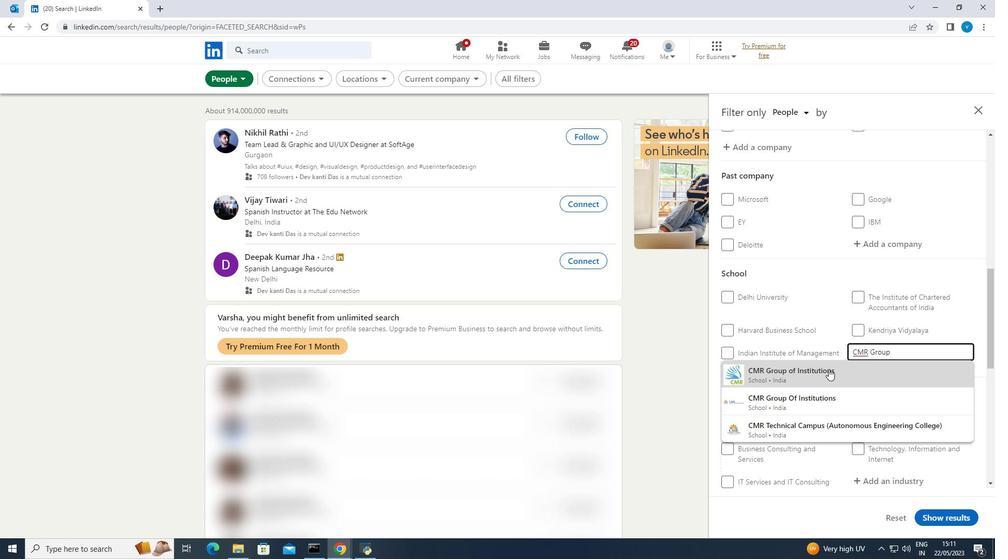 
Action: Mouse moved to (829, 370)
Screenshot: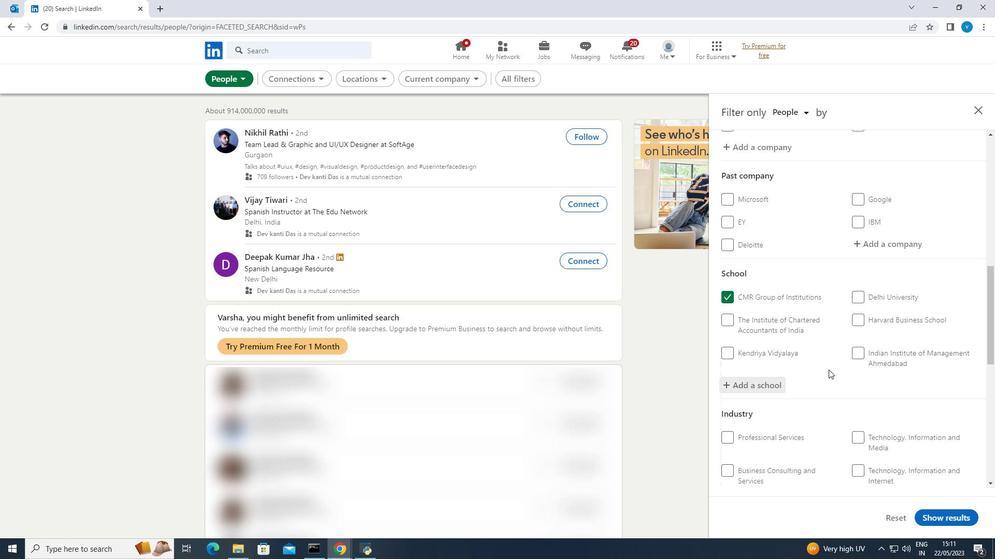 
Action: Mouse scrolled (829, 369) with delta (0, 0)
Screenshot: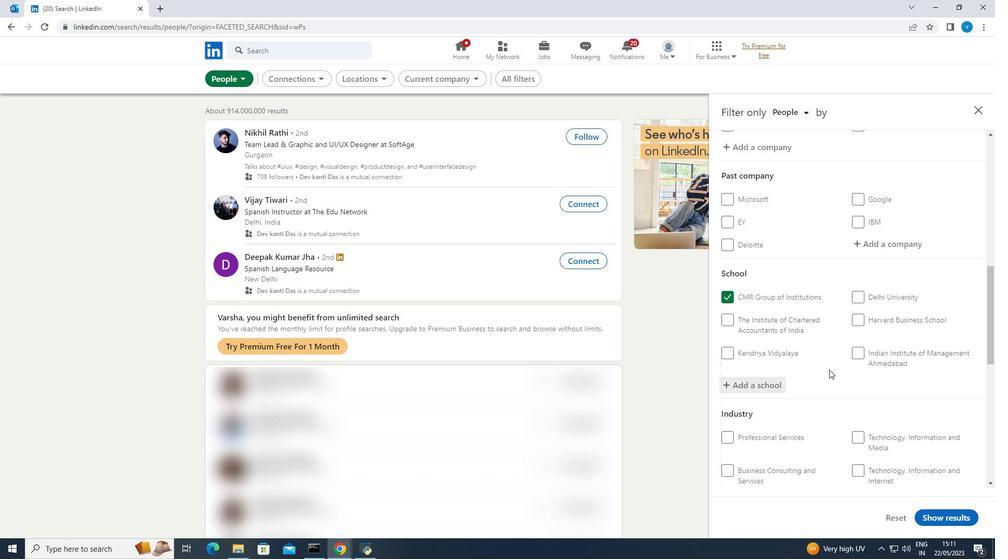 
Action: Mouse scrolled (829, 369) with delta (0, 0)
Screenshot: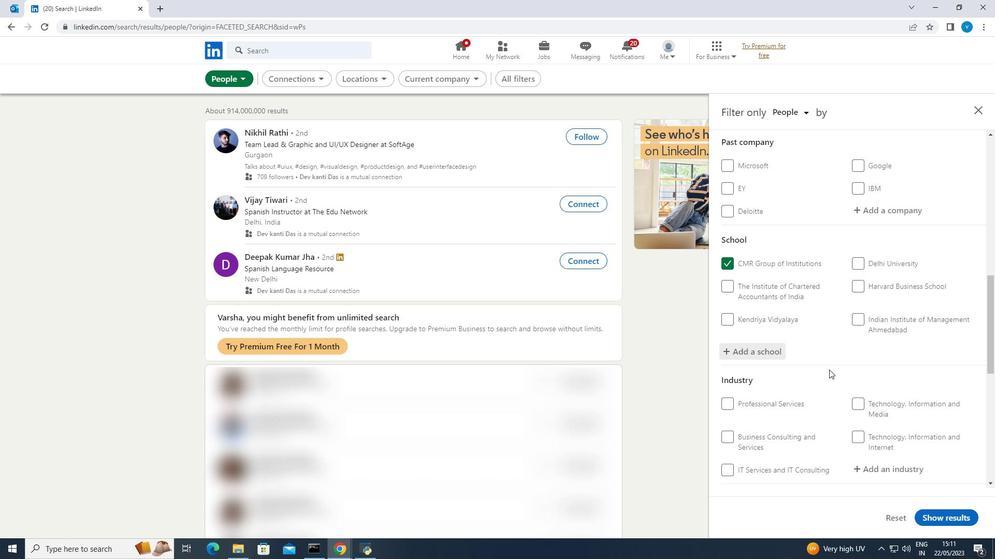 
Action: Mouse moved to (862, 393)
Screenshot: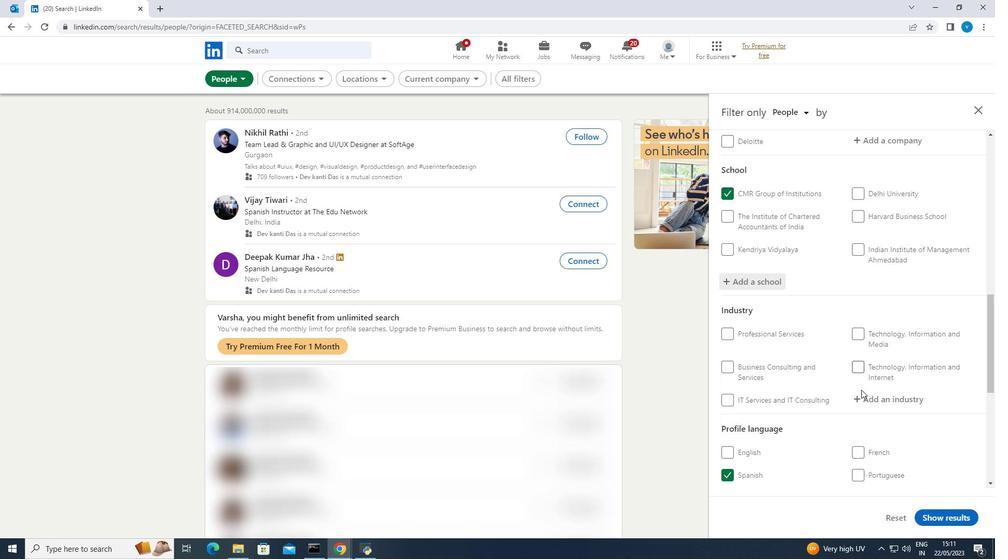 
Action: Mouse pressed left at (862, 393)
Screenshot: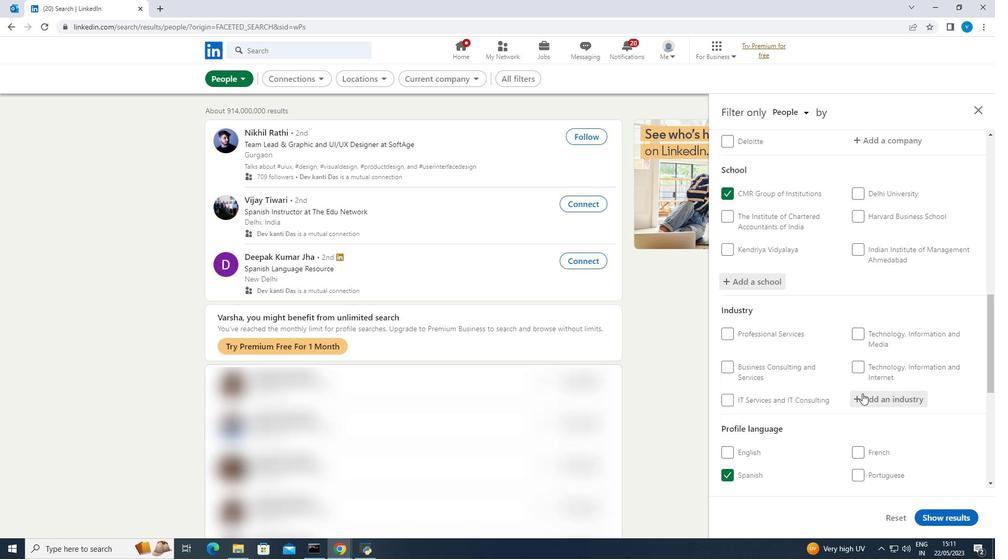 
Action: Mouse moved to (864, 393)
Screenshot: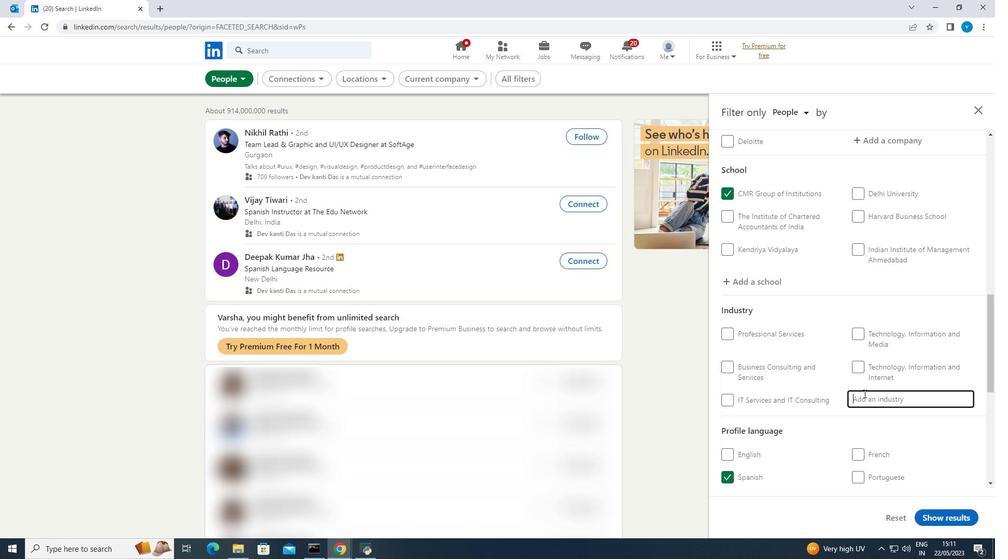 
Action: Key pressed <Key.shift><Key.shift><Key.shift><Key.shift><Key.shift><Key.shift>RE<Key.backspace>enewable
Screenshot: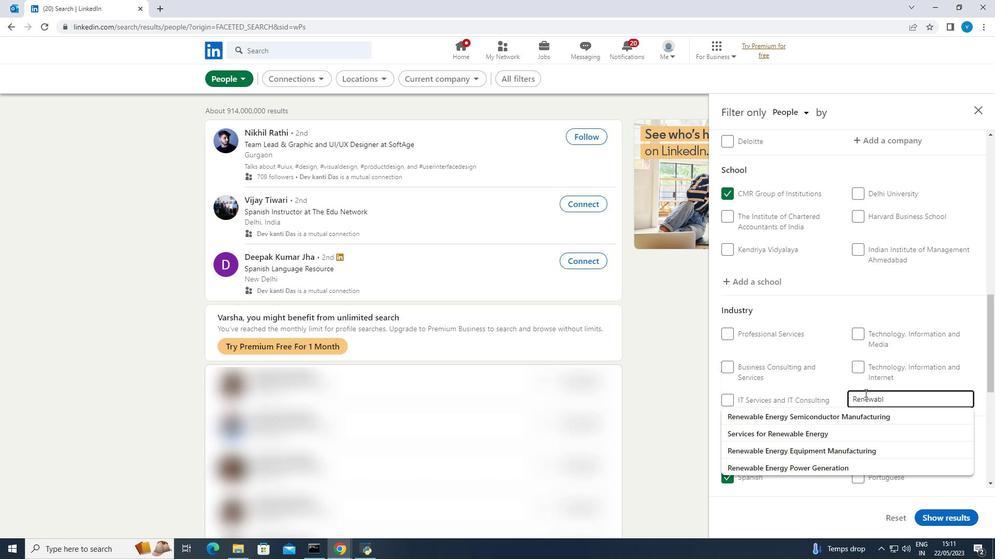
Action: Mouse moved to (846, 448)
Screenshot: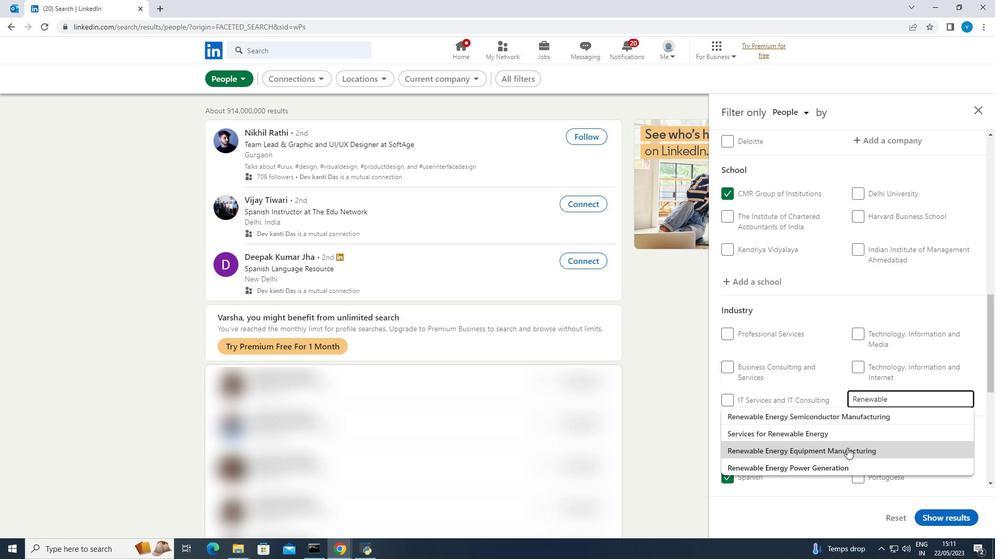 
Action: Mouse pressed left at (846, 448)
Screenshot: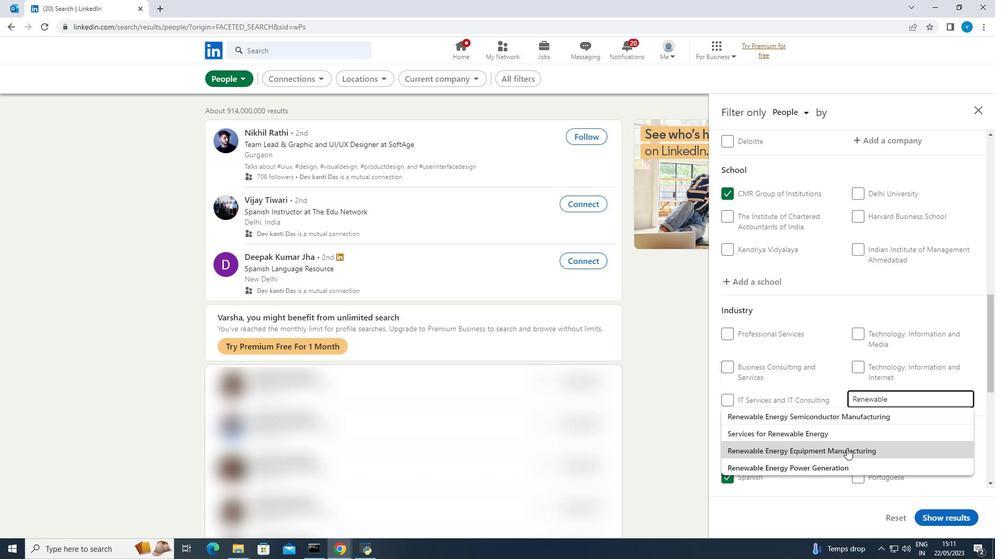 
Action: Mouse moved to (849, 445)
Screenshot: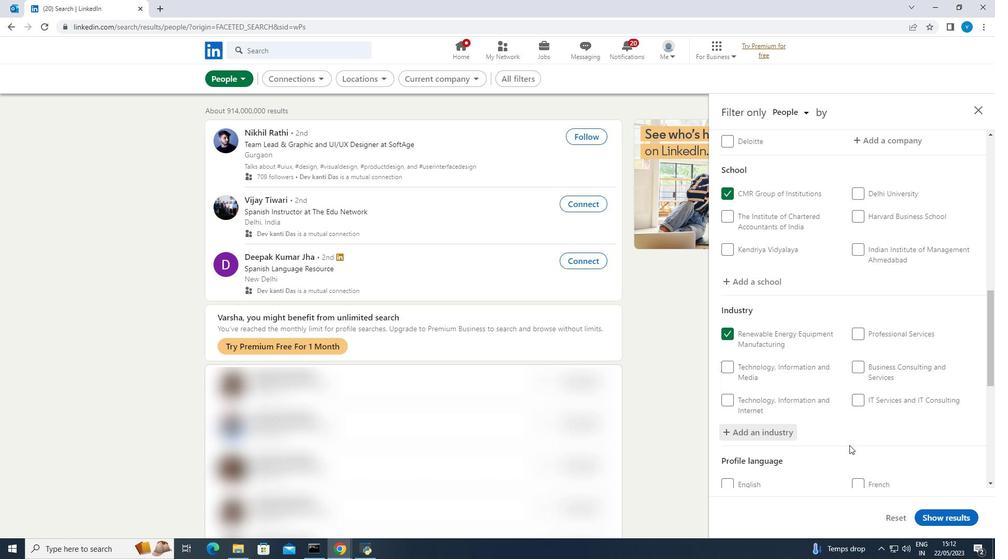 
Action: Mouse scrolled (849, 444) with delta (0, 0)
Screenshot: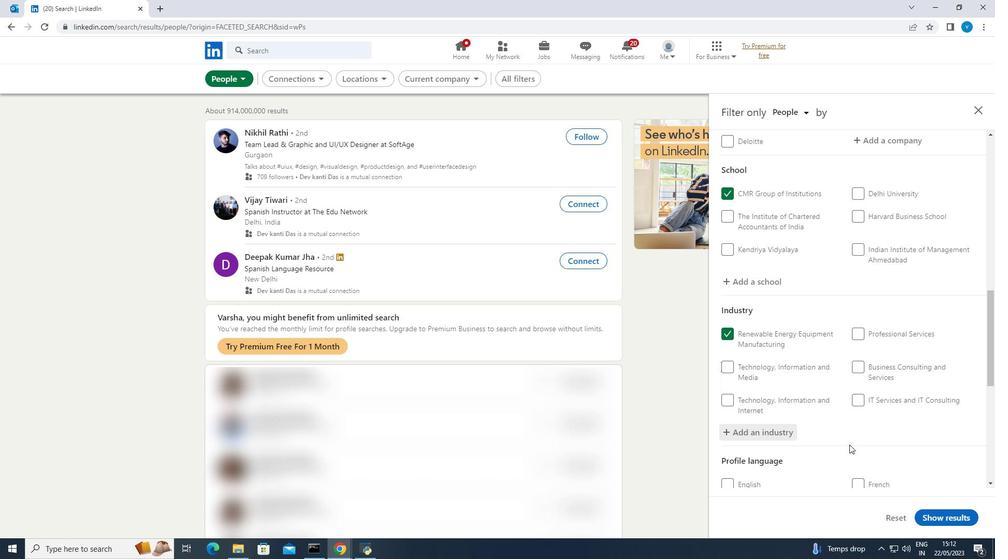 
Action: Mouse scrolled (849, 444) with delta (0, 0)
Screenshot: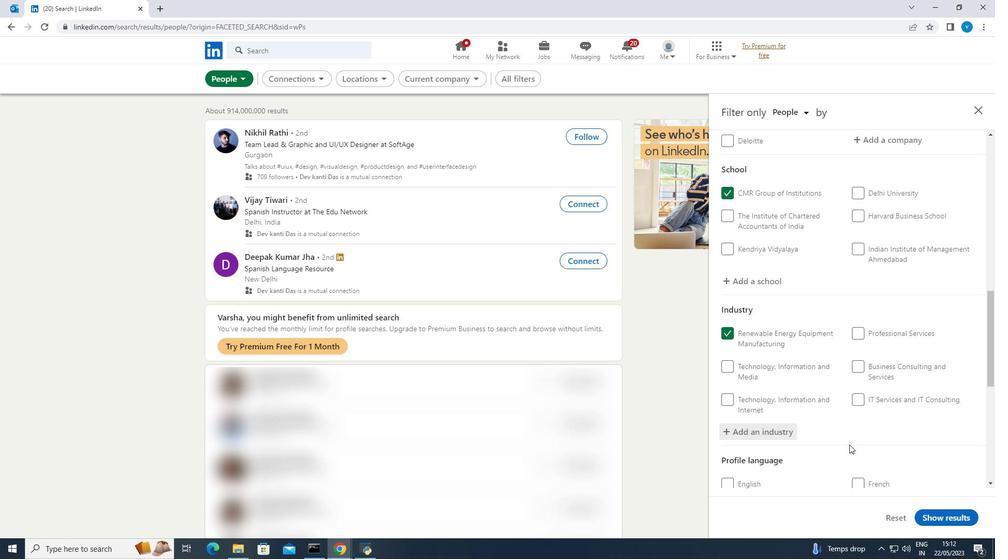 
Action: Mouse moved to (852, 442)
Screenshot: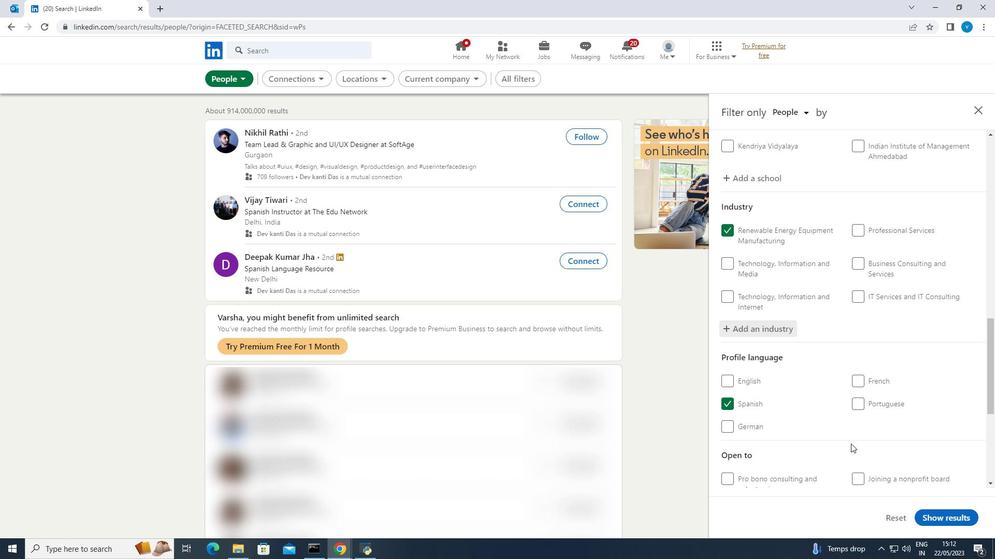 
Action: Mouse scrolled (852, 442) with delta (0, 0)
Screenshot: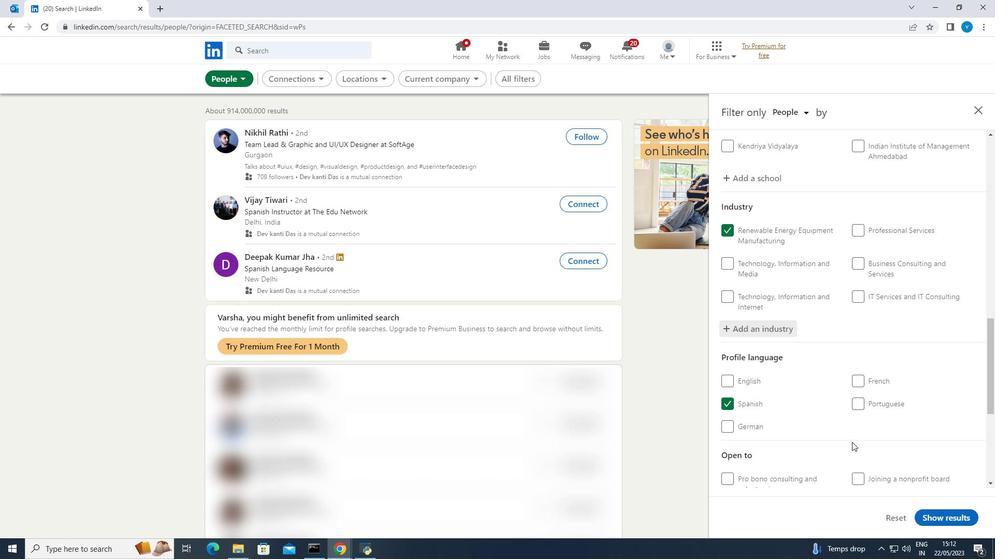 
Action: Mouse scrolled (852, 442) with delta (0, 0)
Screenshot: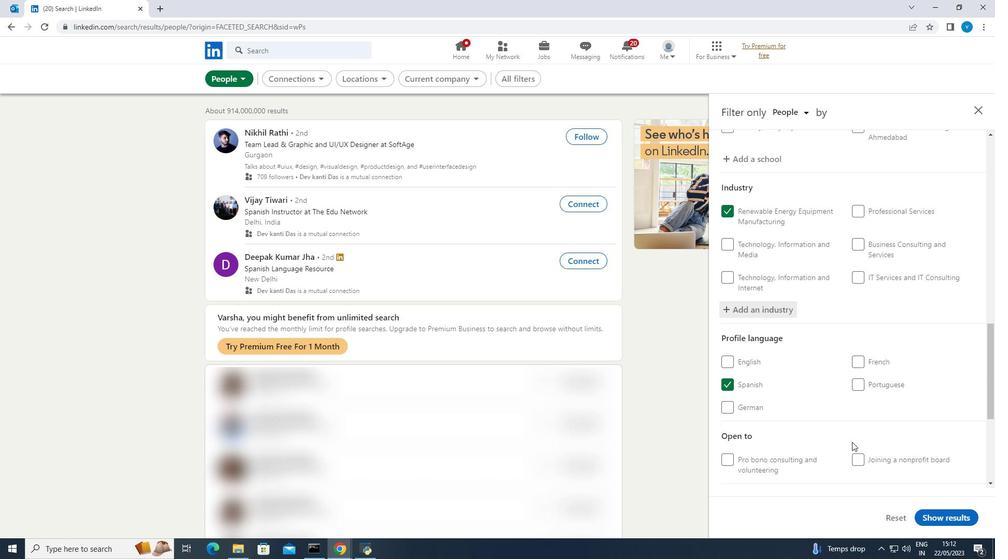 
Action: Mouse moved to (854, 440)
Screenshot: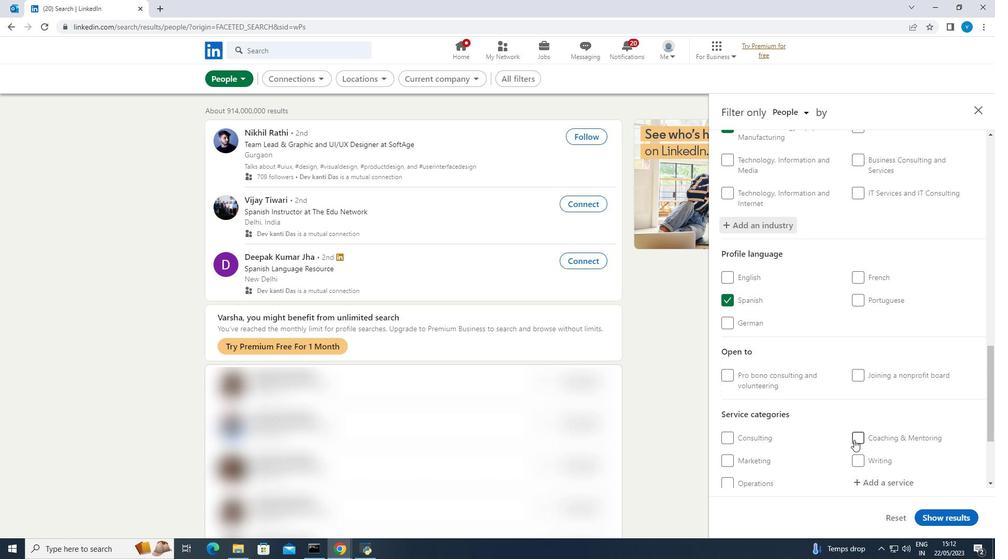
Action: Mouse scrolled (854, 440) with delta (0, 0)
Screenshot: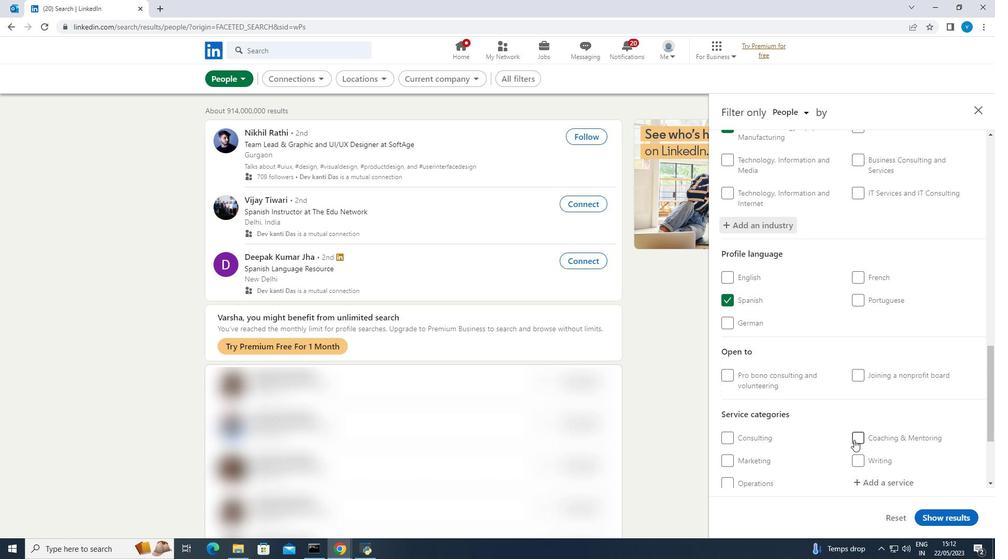 
Action: Mouse scrolled (854, 440) with delta (0, 0)
Screenshot: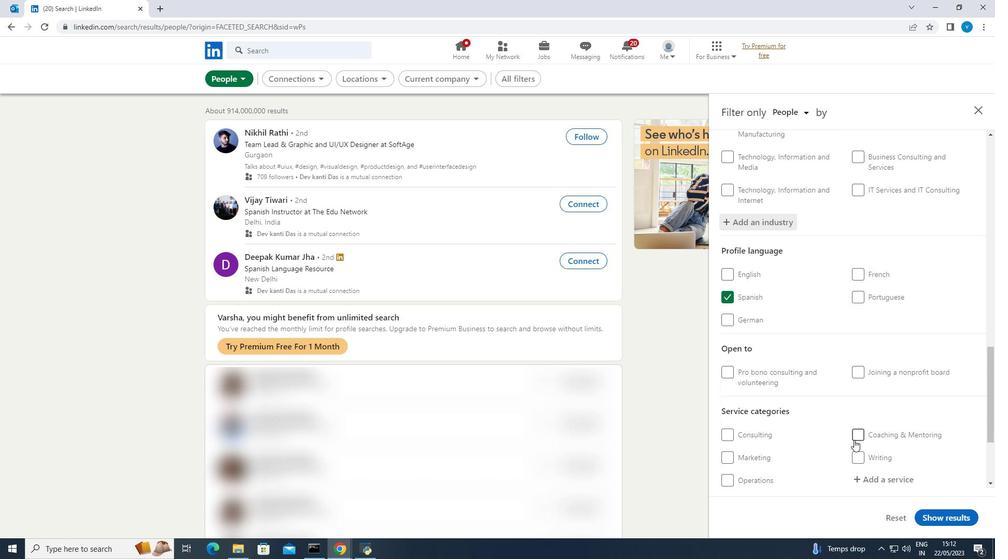 
Action: Mouse moved to (876, 377)
Screenshot: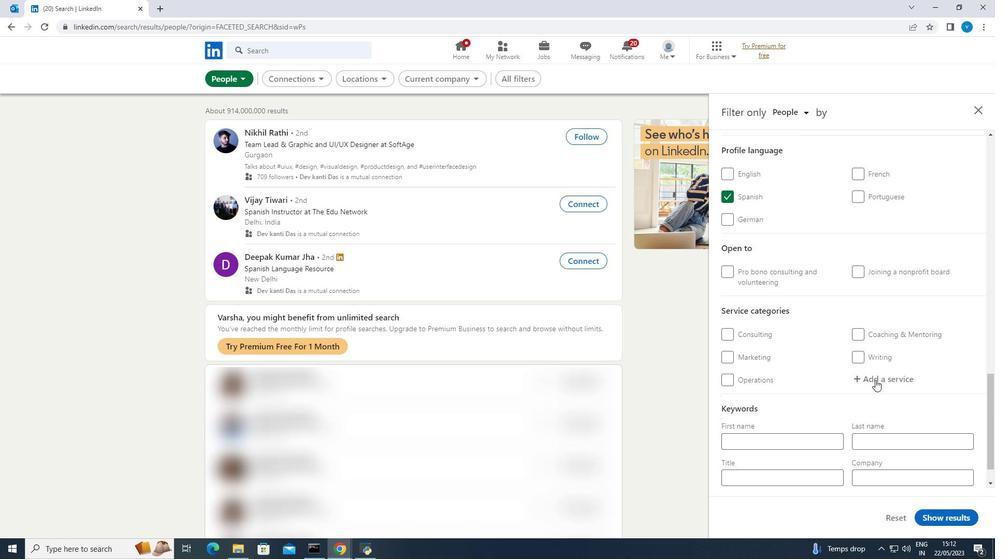 
Action: Mouse pressed left at (876, 377)
Screenshot: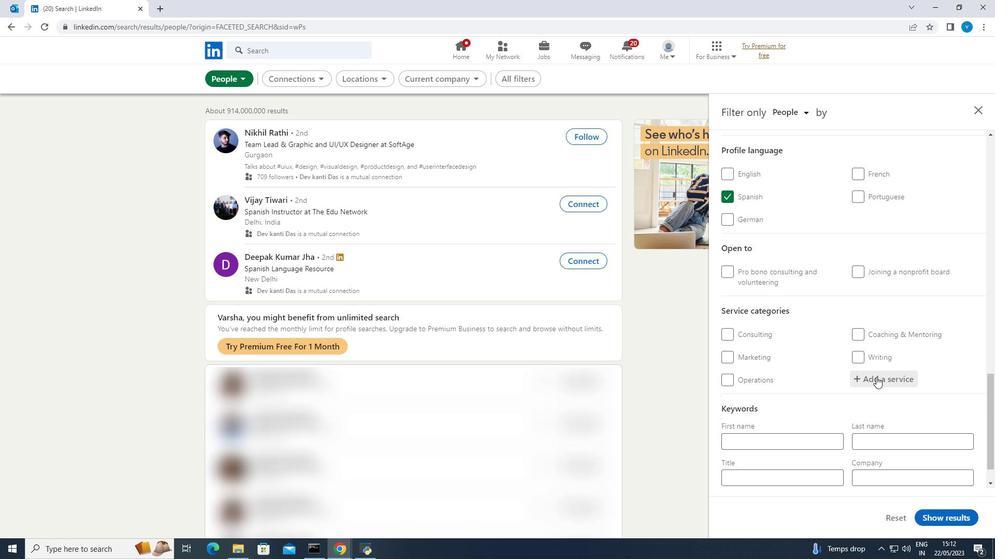 
Action: Key pressed <Key.shift>Copywriti
Screenshot: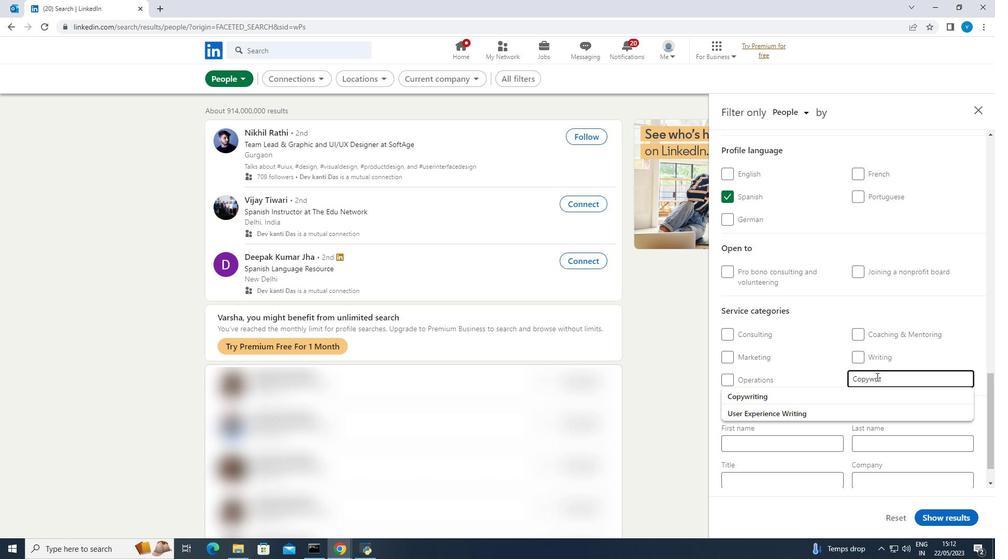 
Action: Mouse moved to (815, 396)
Screenshot: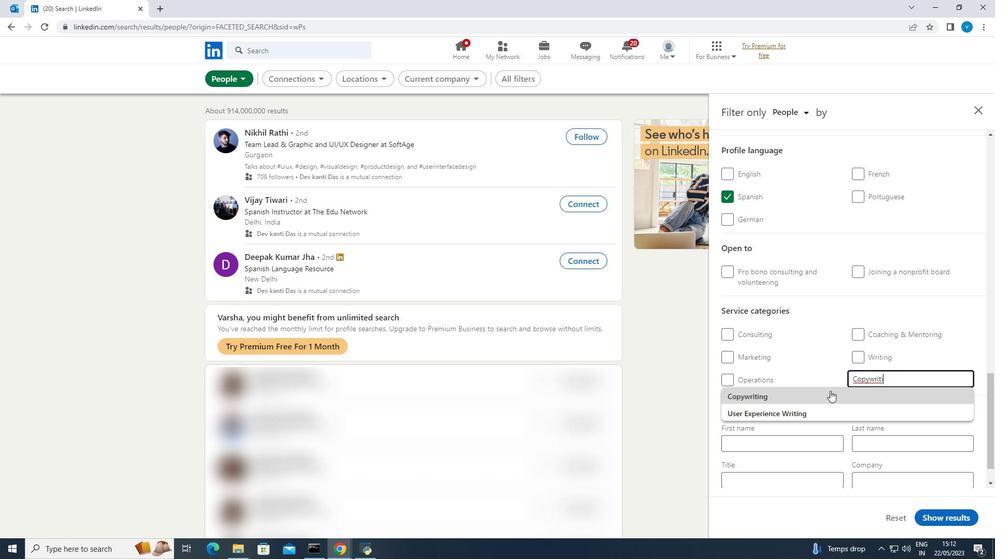 
Action: Mouse pressed left at (815, 396)
Screenshot: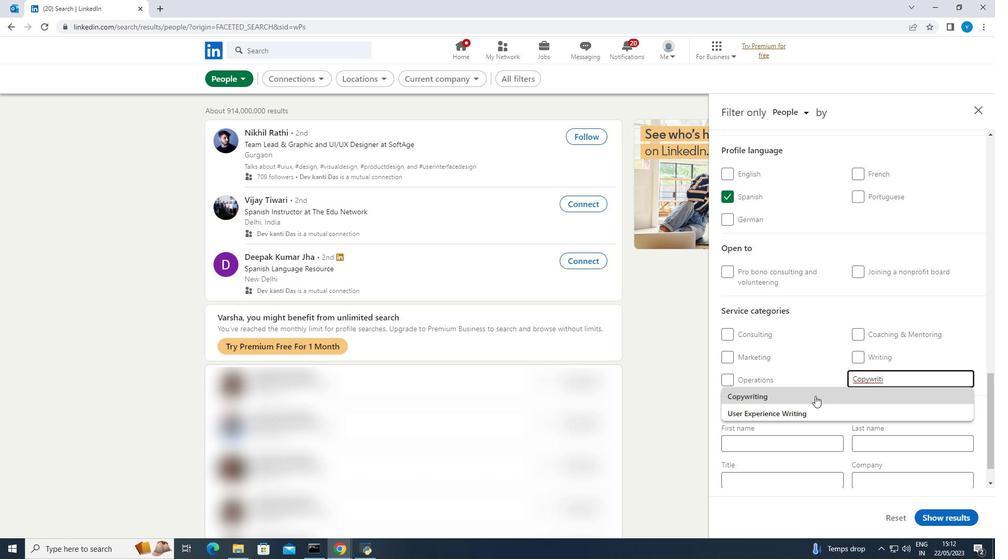 
Action: Mouse scrolled (815, 395) with delta (0, 0)
Screenshot: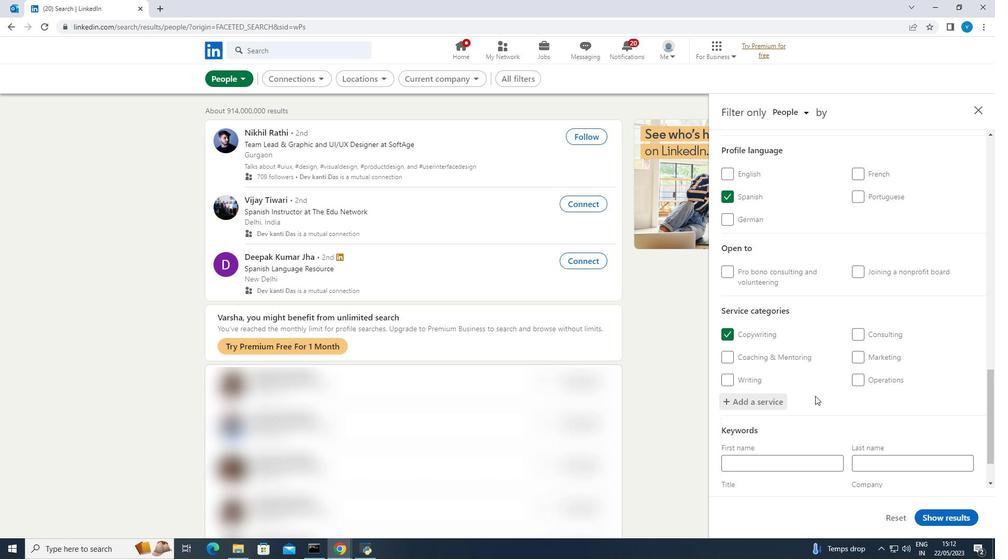 
Action: Mouse scrolled (815, 395) with delta (0, 0)
Screenshot: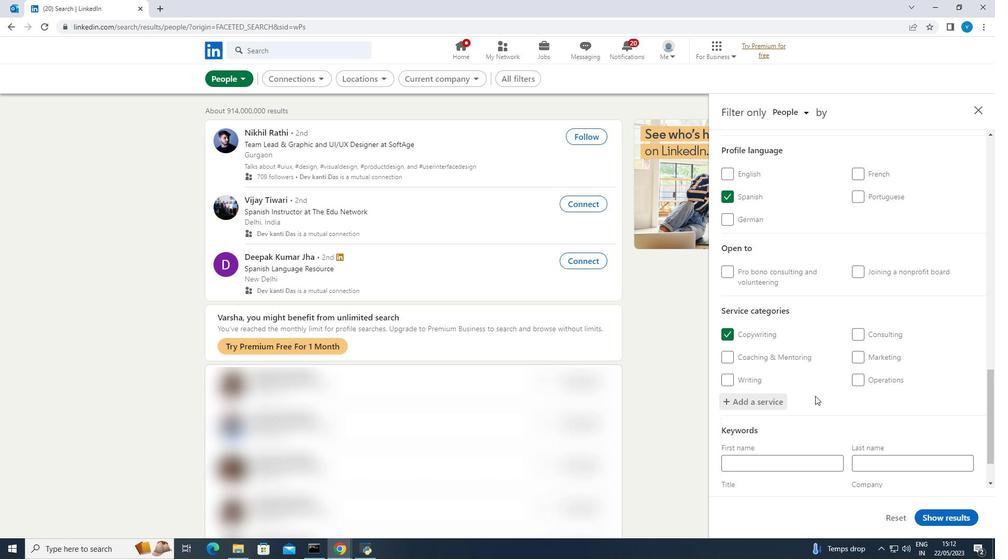 
Action: Mouse scrolled (815, 395) with delta (0, 0)
Screenshot: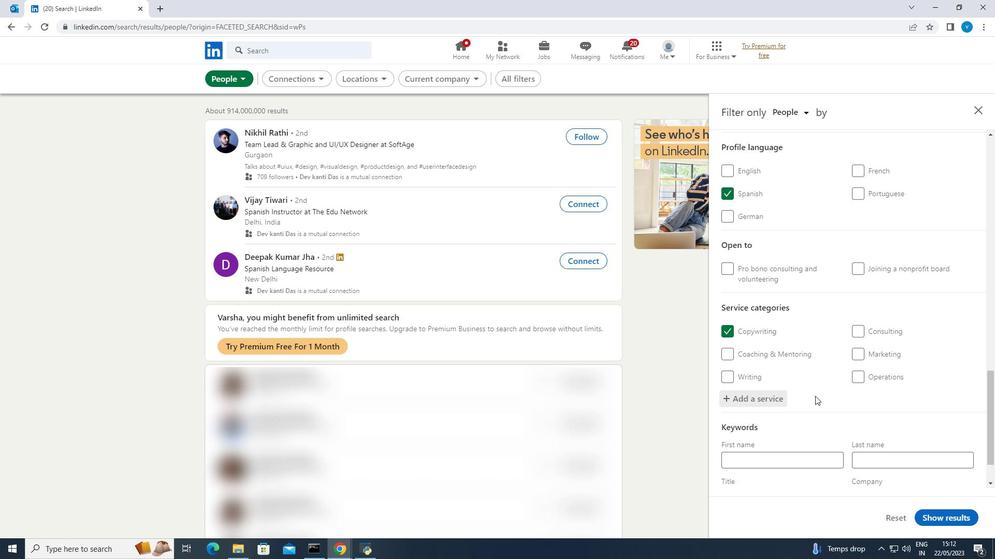 
Action: Mouse moved to (810, 437)
Screenshot: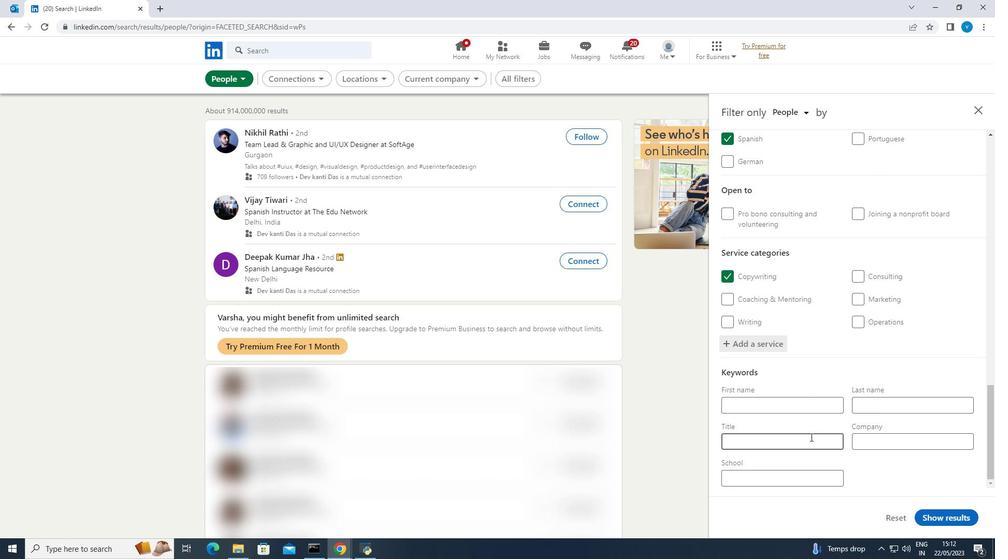 
Action: Mouse pressed left at (810, 437)
Screenshot: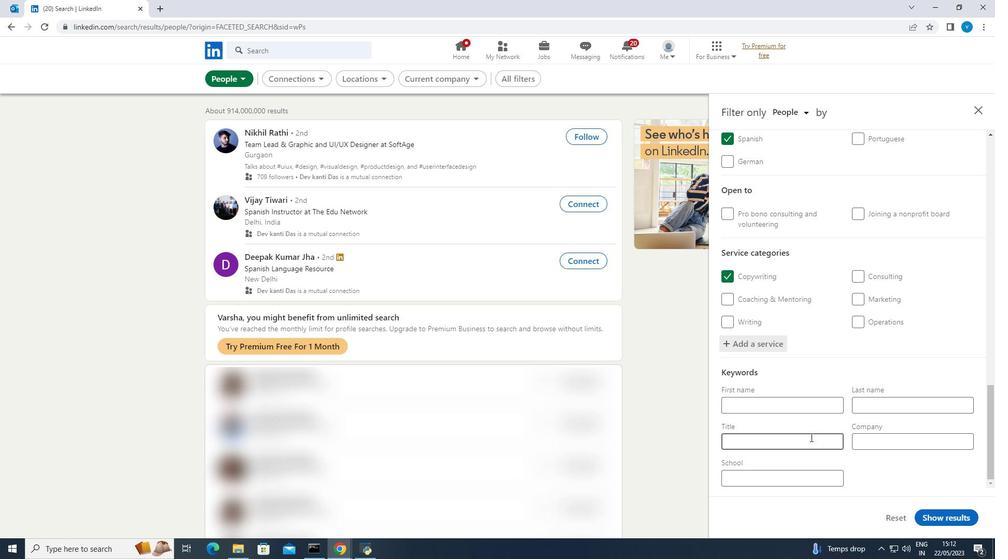 
Action: Key pressed <Key.shift><Key.shift><Key.shift><Key.shift><Key.shift><Key.shift><Key.shift><Key.shift><Key.shift><Key.shift><Key.shift>Cruise<Key.space><Key.shift><Key.shift><Key.shift><Key.shift><Key.shift>Director
Screenshot: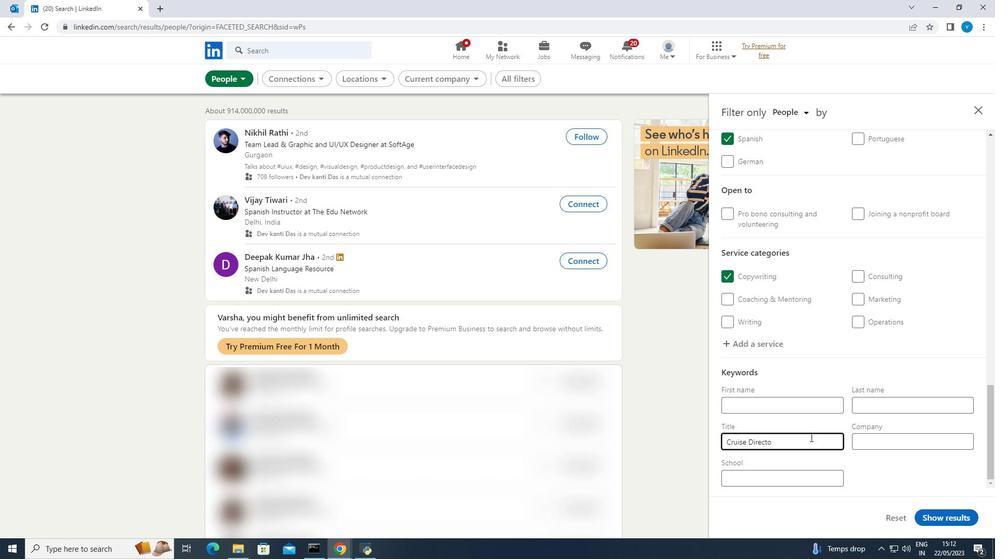 
Action: Mouse moved to (944, 516)
Screenshot: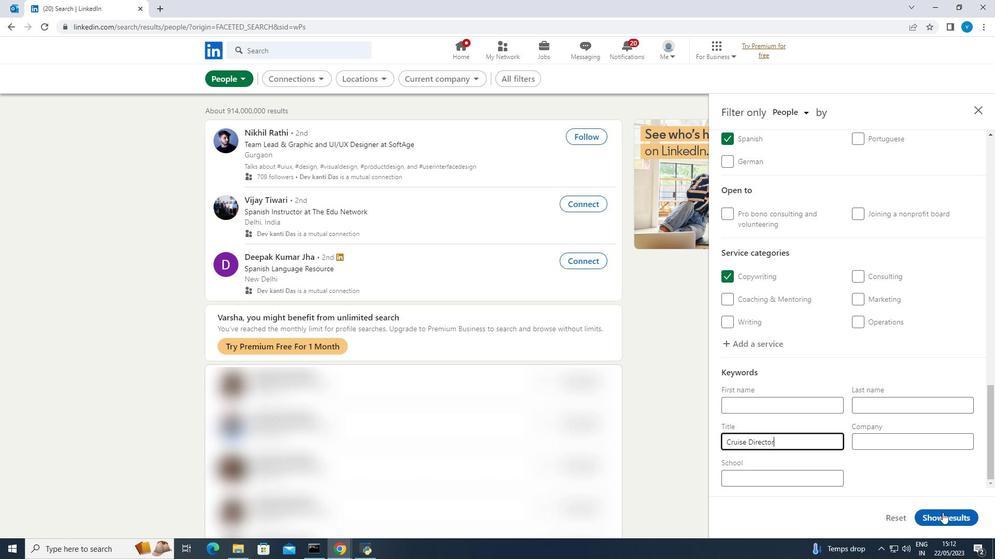 
Action: Mouse pressed left at (944, 516)
Screenshot: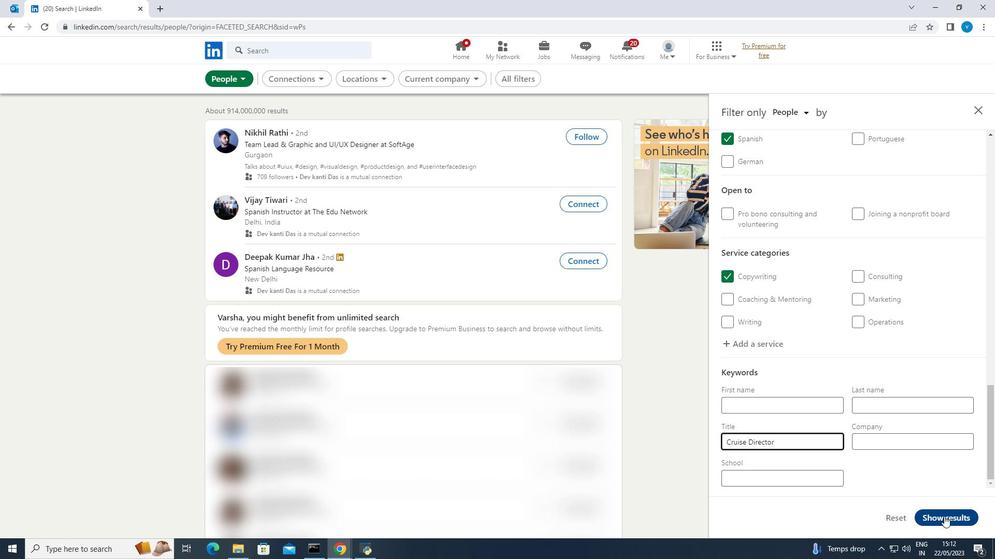
Action: Mouse moved to (941, 499)
Screenshot: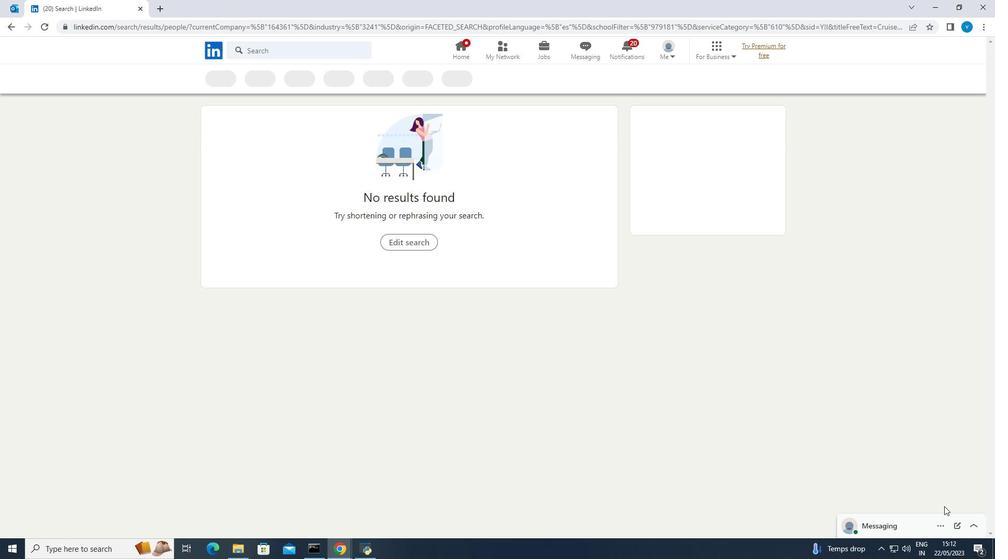 
